 Task: Add Rubicon Cinnamon Toast Vegan Muffins 4 Pack to the cart.
Action: Mouse moved to (17, 89)
Screenshot: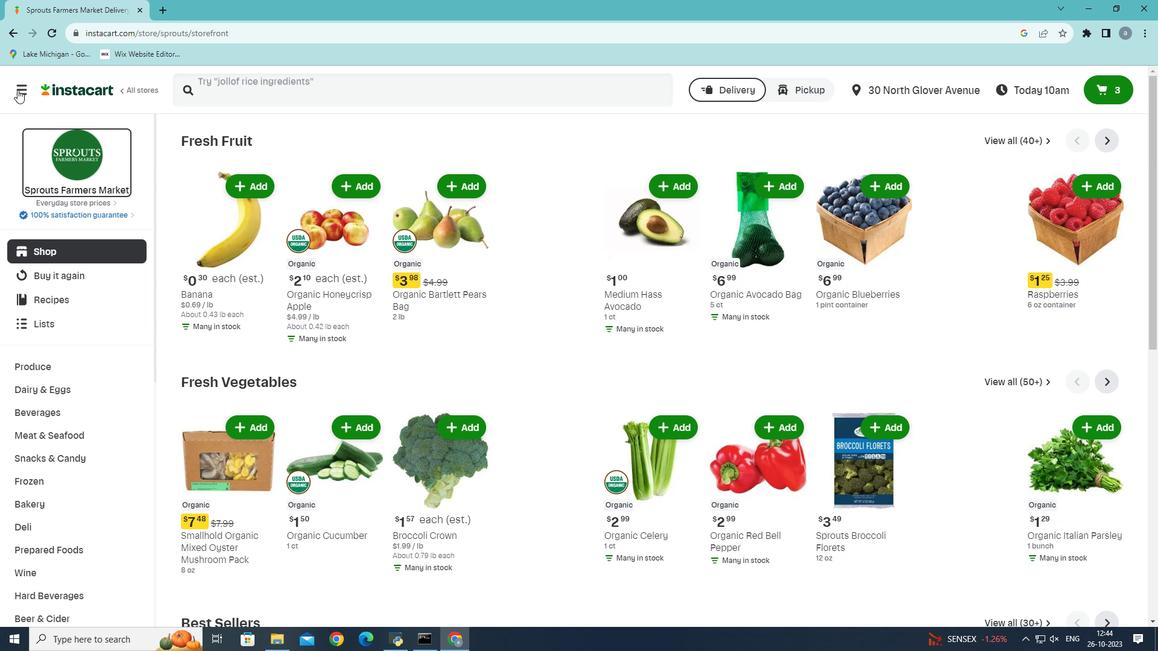 
Action: Mouse pressed left at (17, 89)
Screenshot: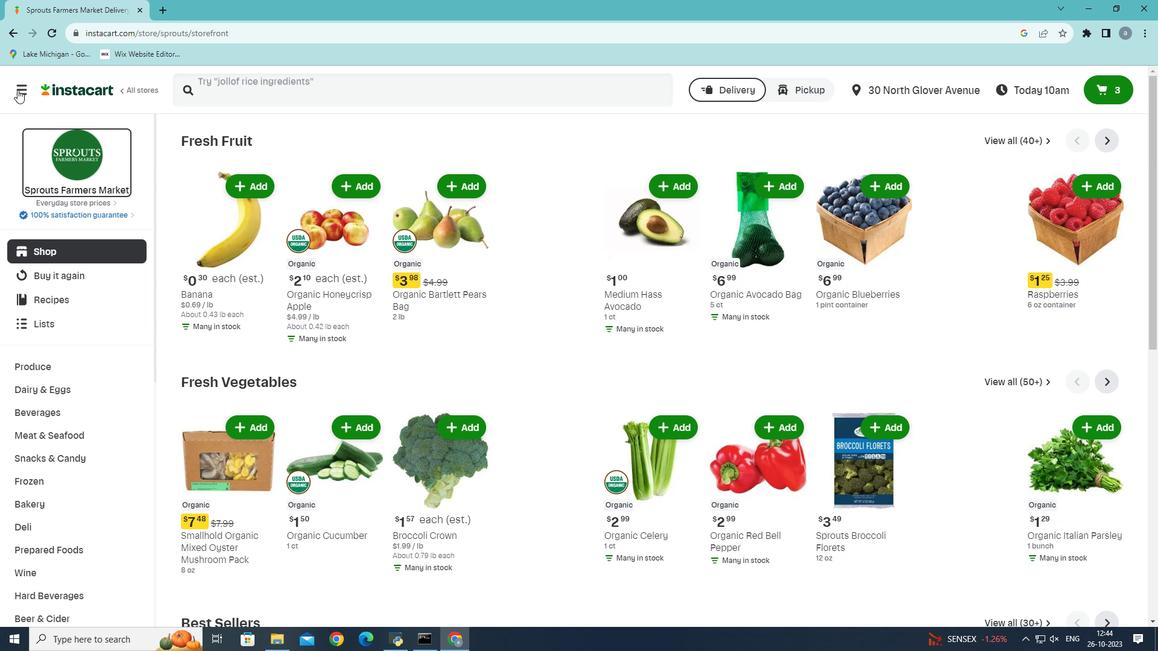 
Action: Mouse moved to (43, 346)
Screenshot: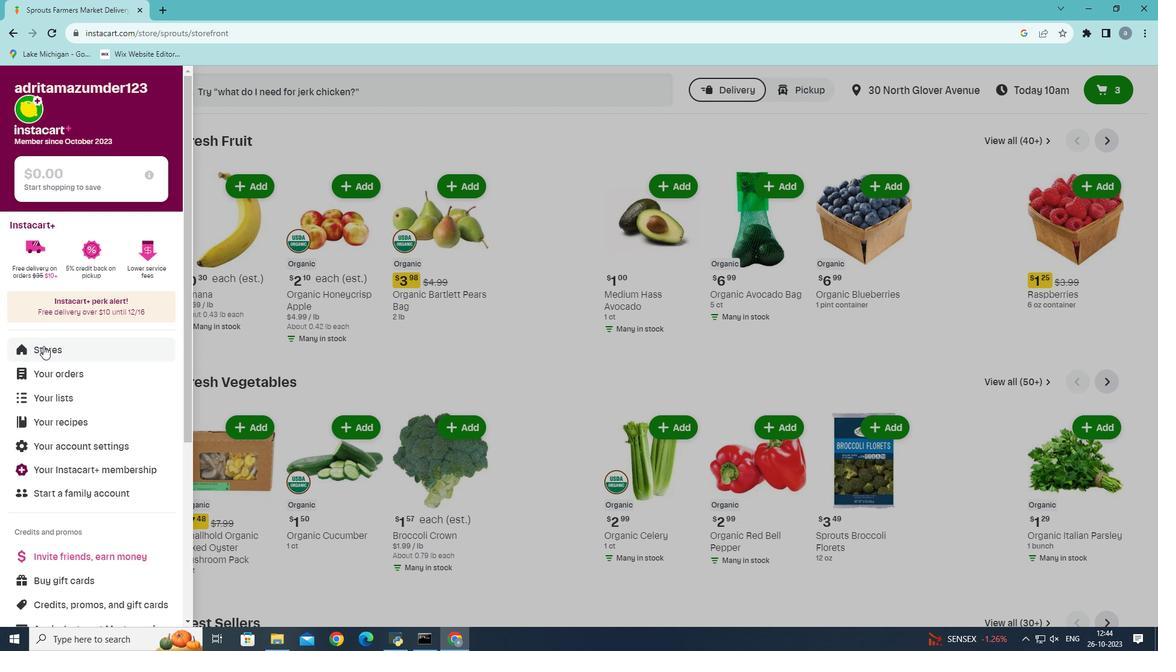 
Action: Mouse pressed left at (43, 346)
Screenshot: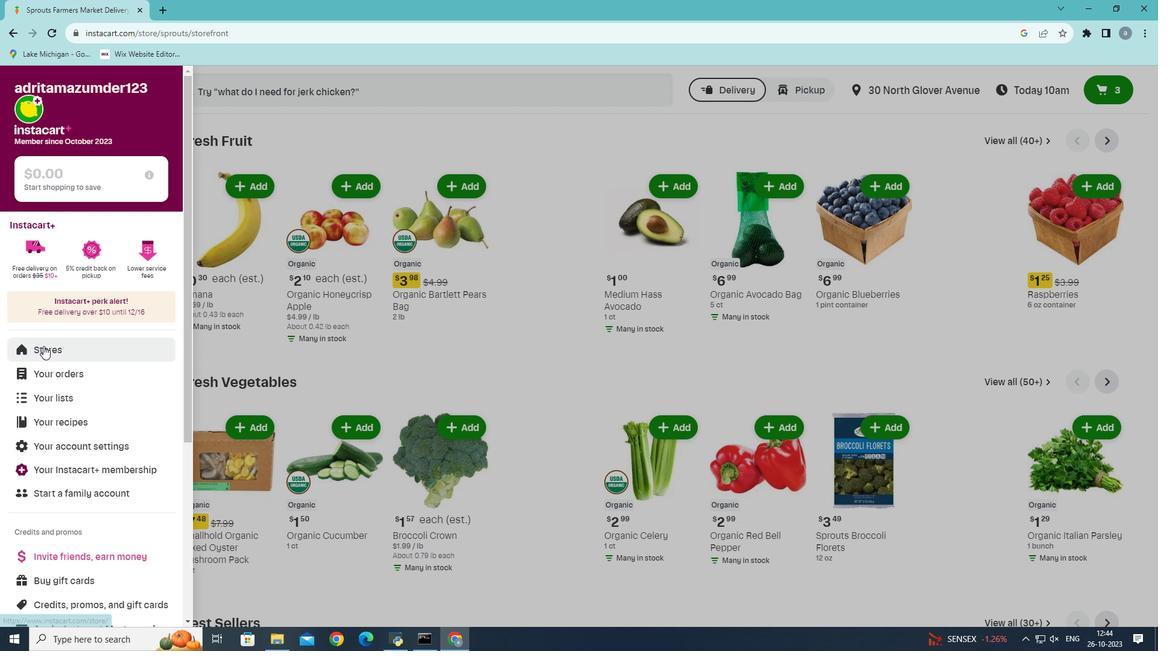 
Action: Mouse moved to (272, 138)
Screenshot: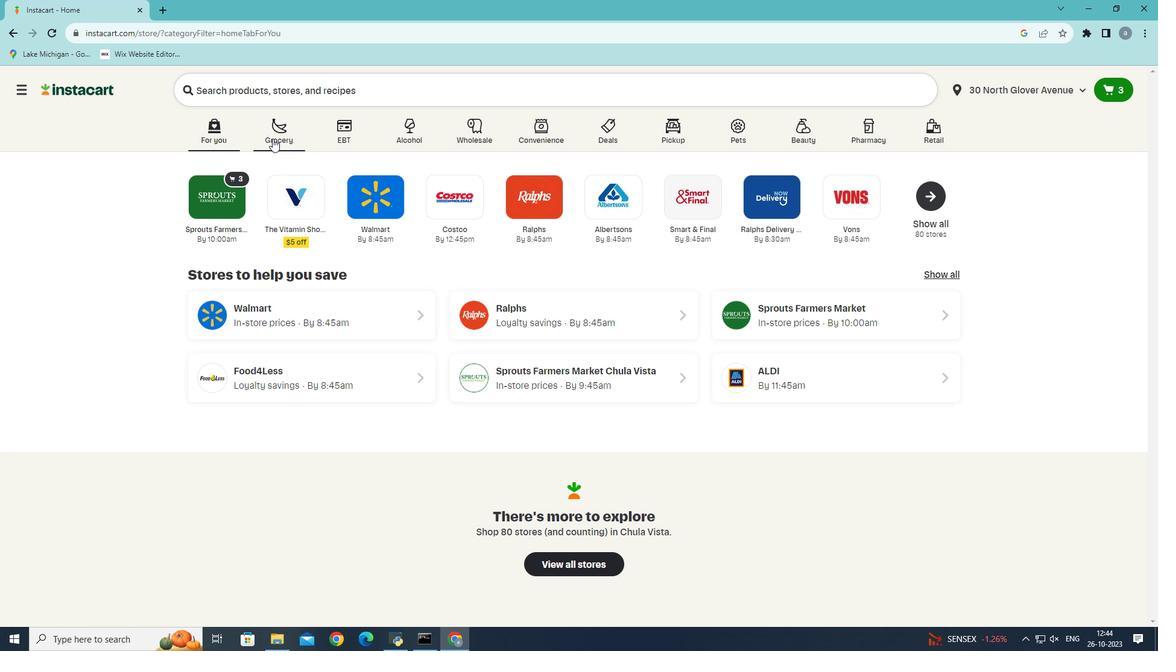 
Action: Mouse pressed left at (272, 138)
Screenshot: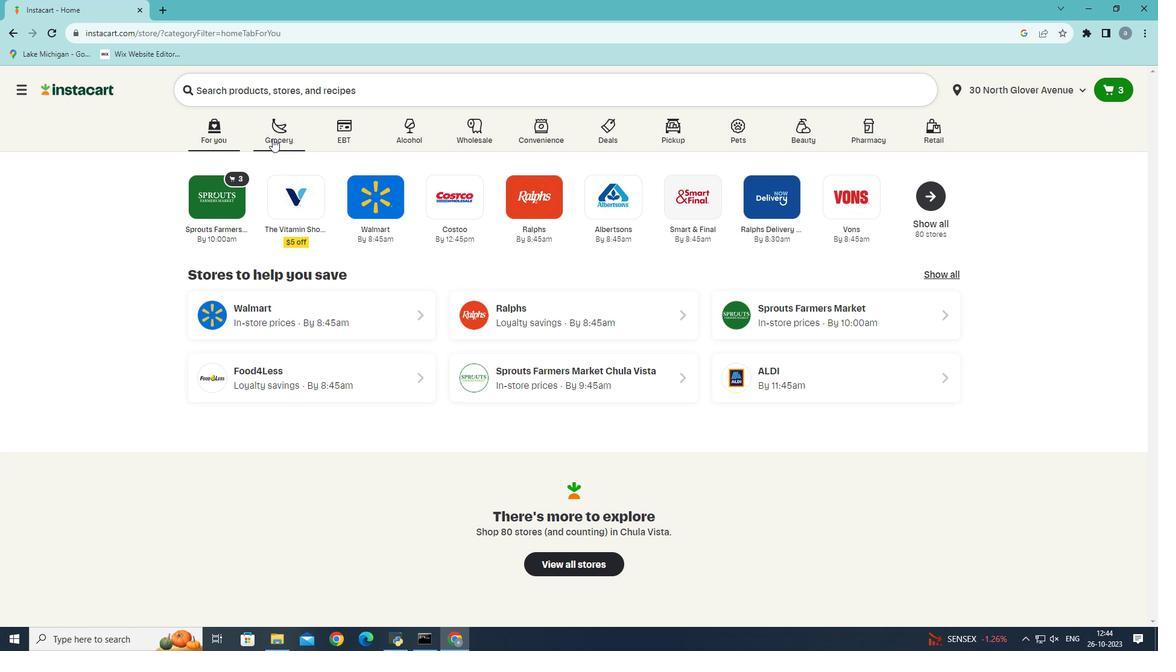 
Action: Mouse moved to (274, 359)
Screenshot: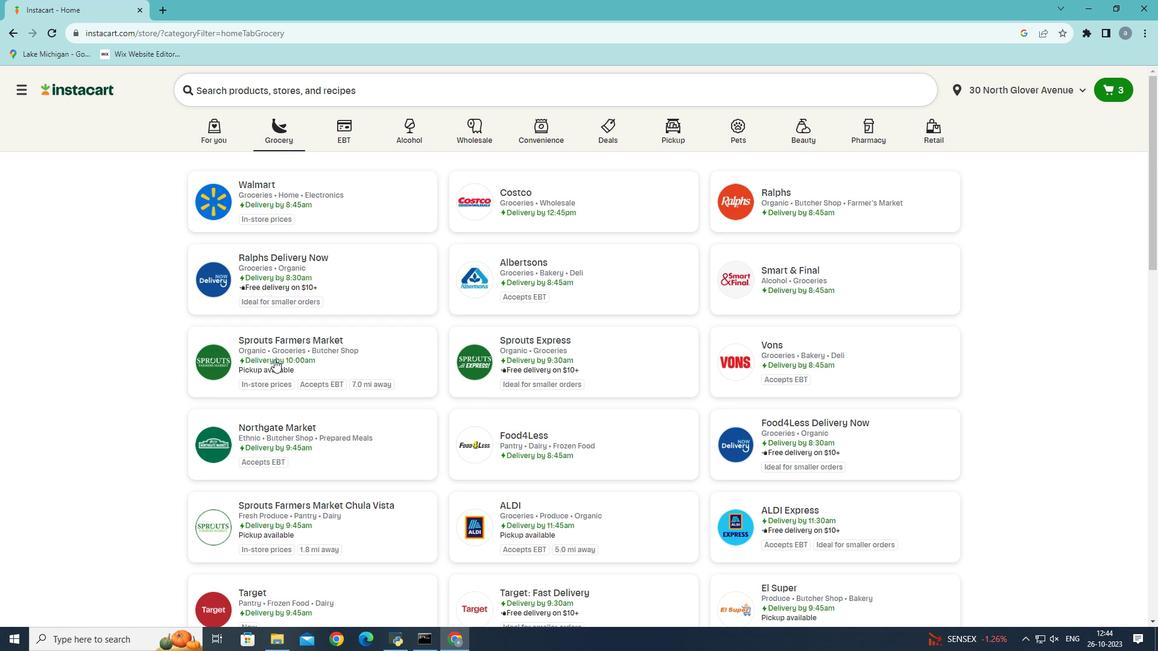 
Action: Mouse pressed left at (274, 359)
Screenshot: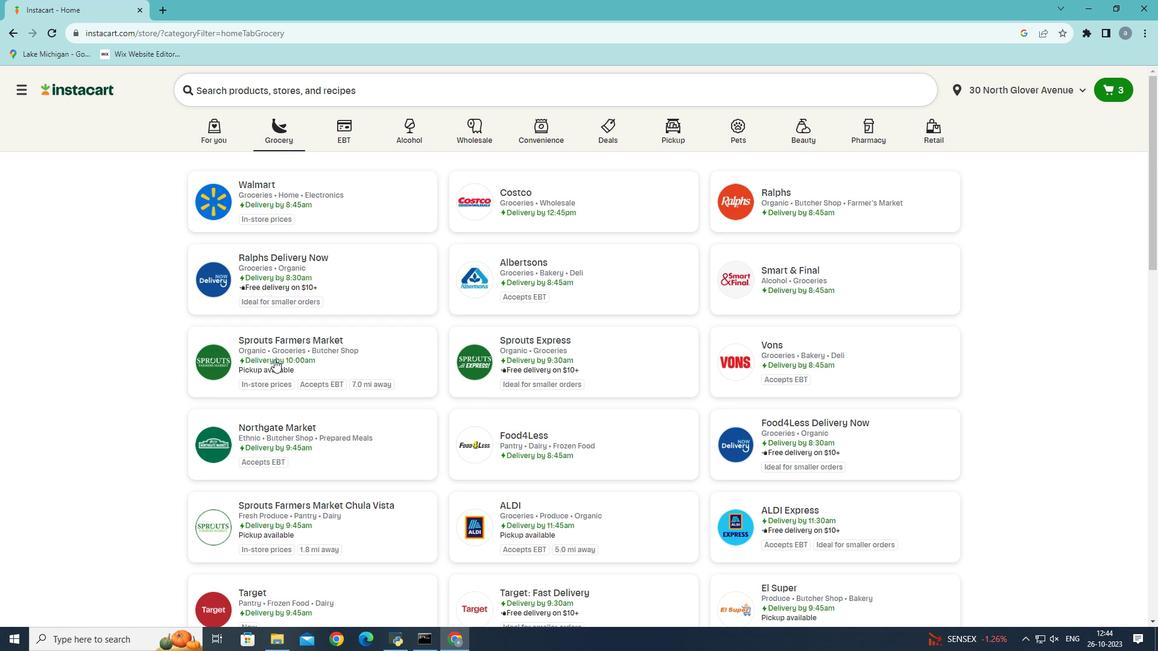 
Action: Mouse moved to (44, 508)
Screenshot: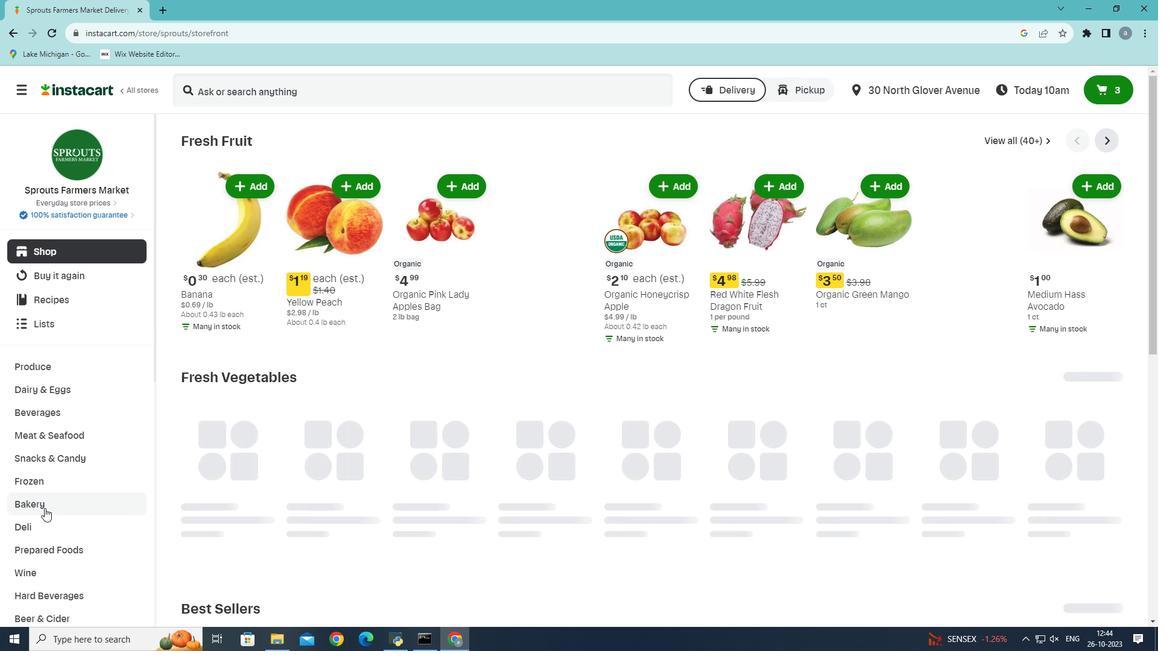 
Action: Mouse pressed left at (44, 508)
Screenshot: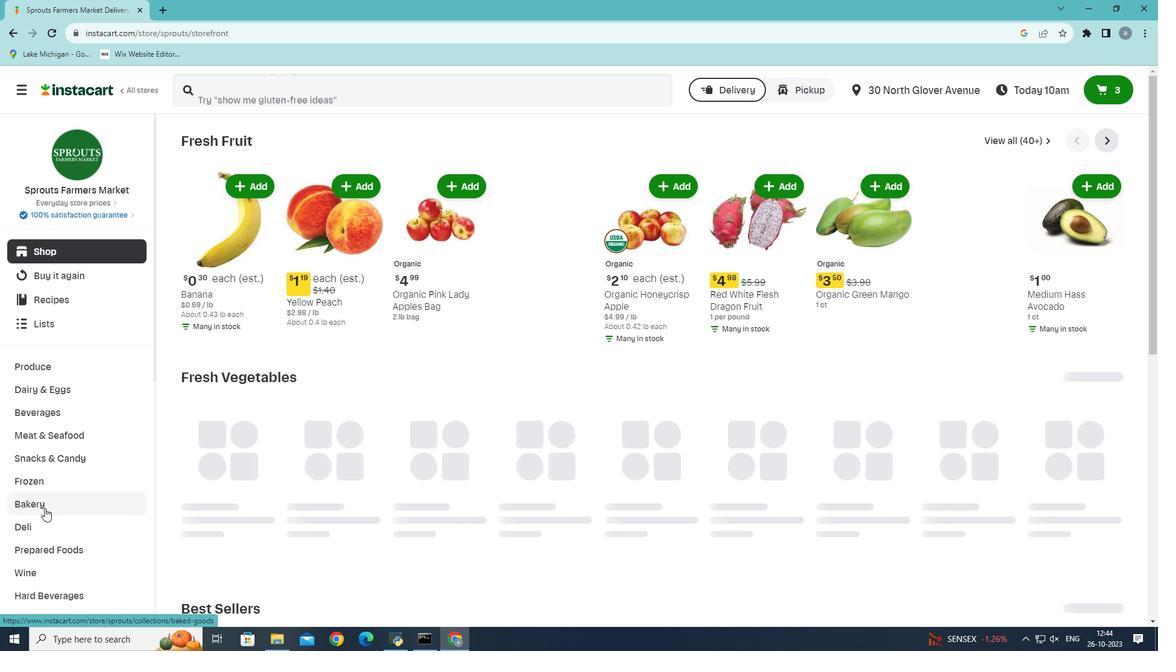 
Action: Mouse moved to (685, 169)
Screenshot: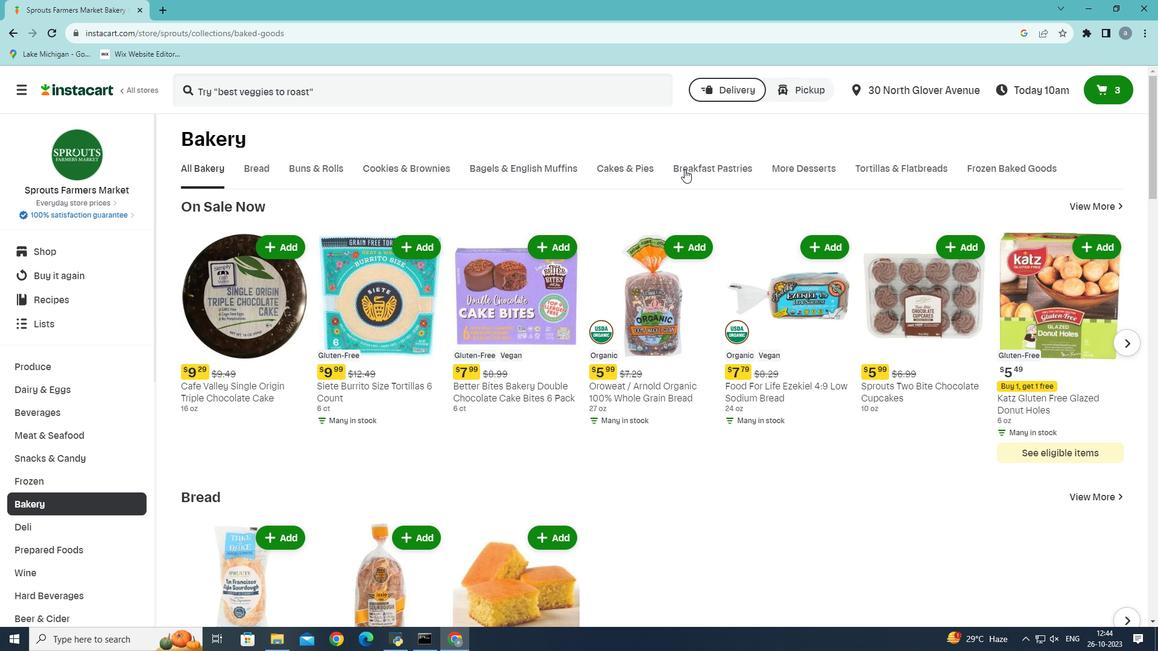 
Action: Mouse pressed left at (685, 169)
Screenshot: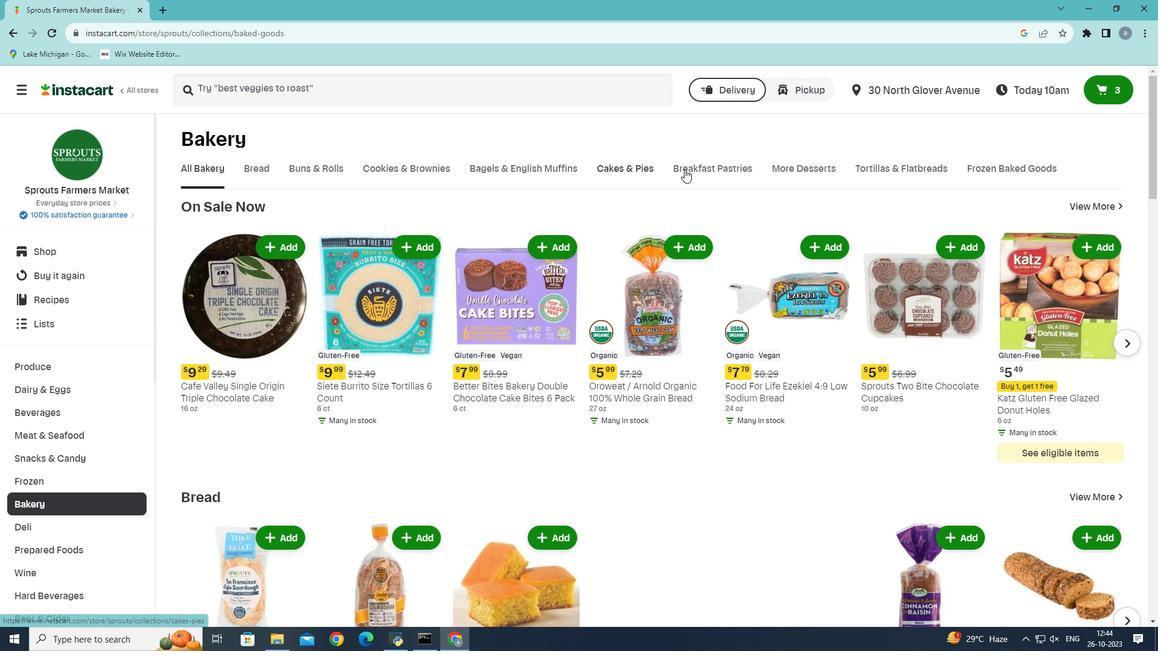 
Action: Mouse moved to (270, 225)
Screenshot: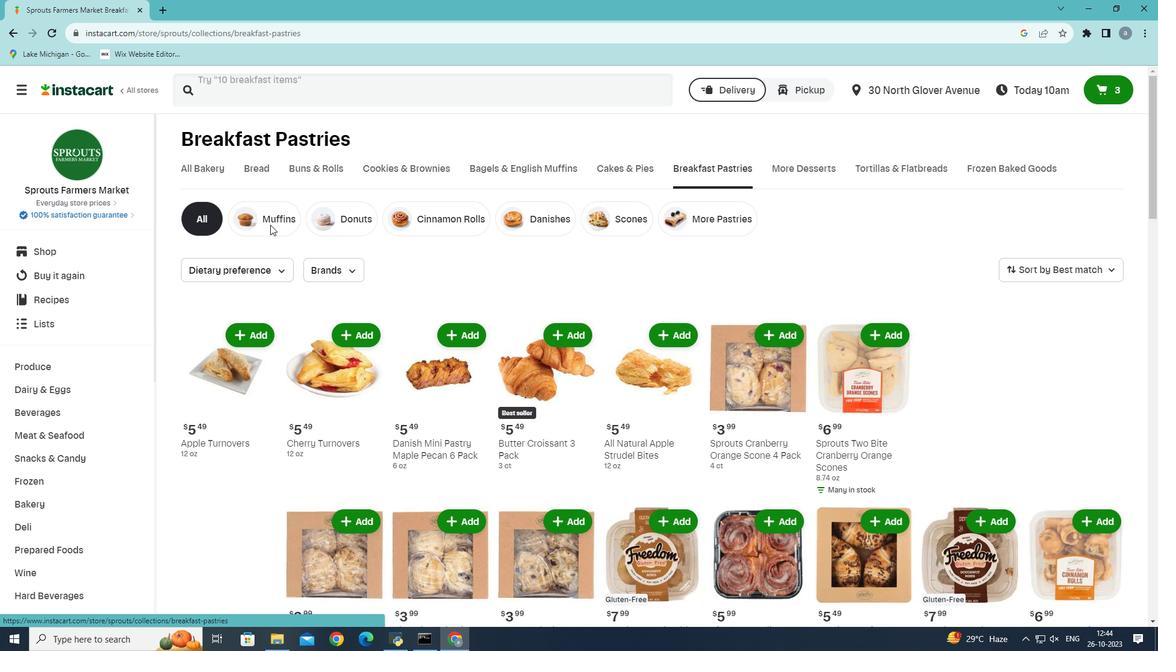 
Action: Mouse pressed left at (270, 225)
Screenshot: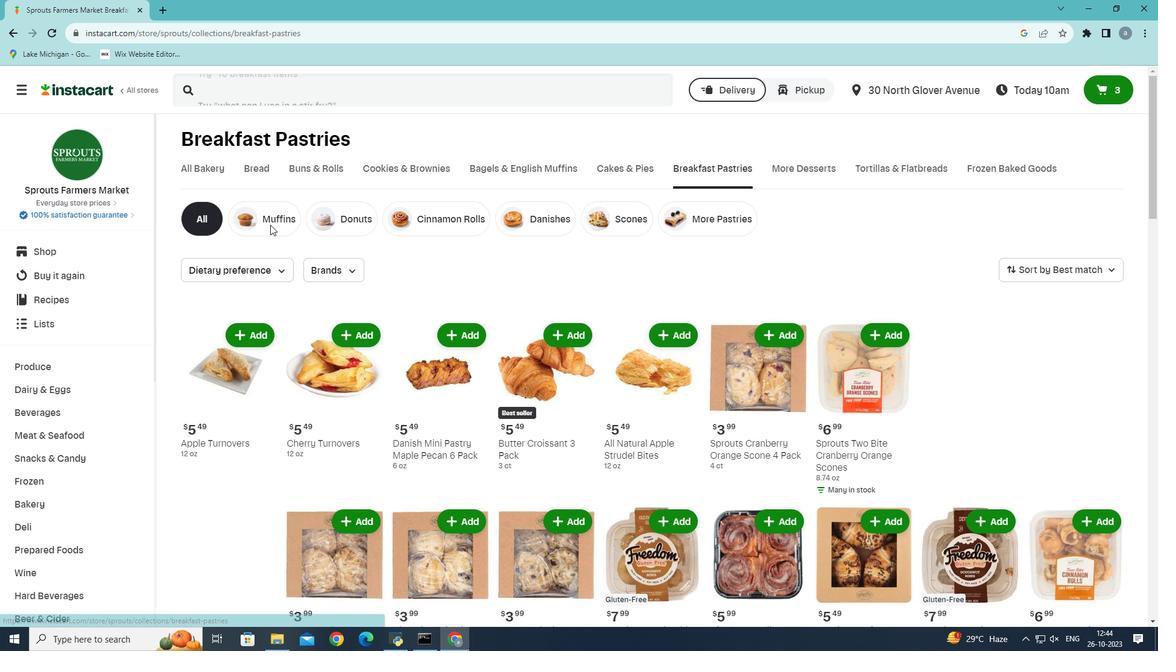 
Action: Mouse moved to (462, 447)
Screenshot: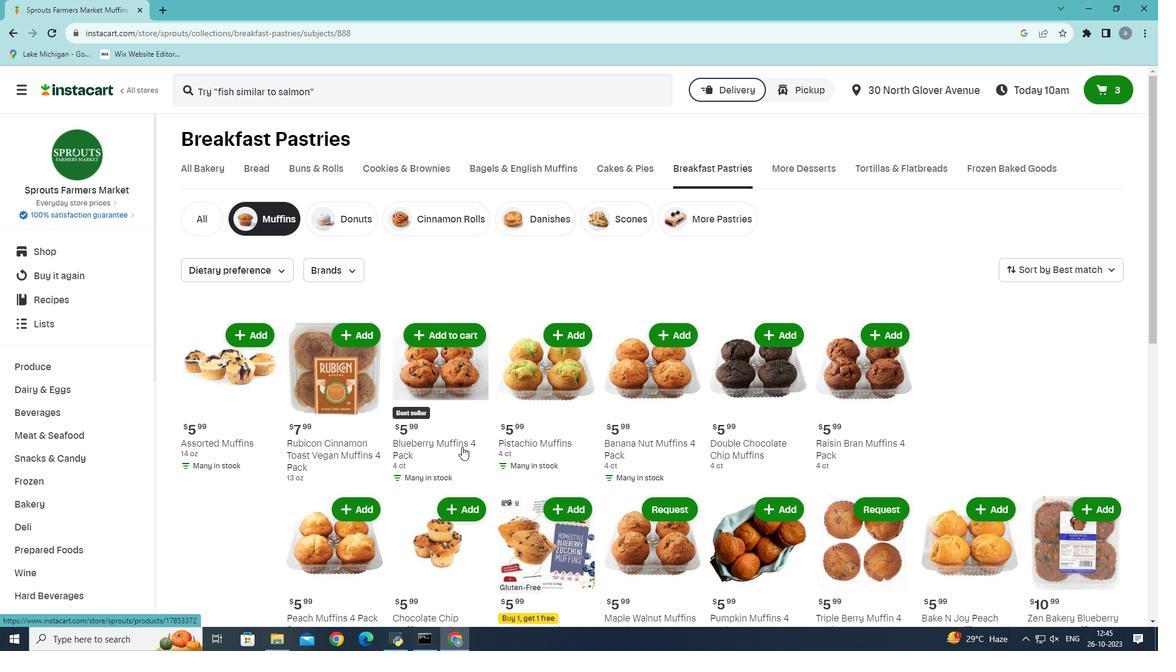 
Action: Mouse scrolled (462, 446) with delta (0, 0)
Screenshot: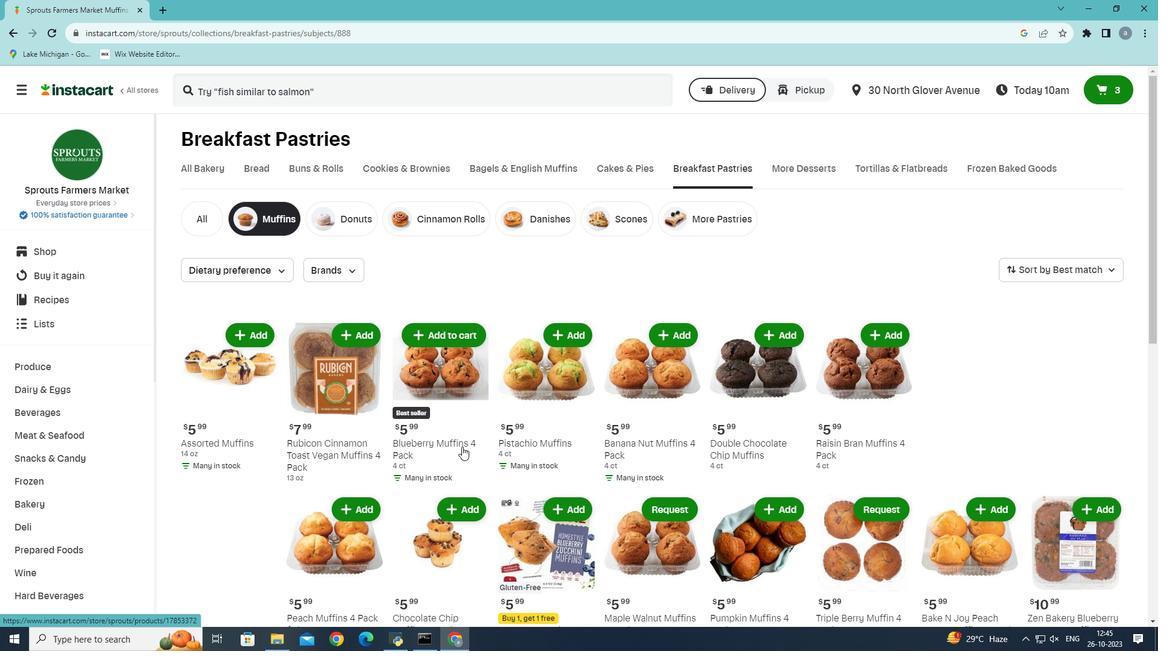 
Action: Mouse moved to (464, 447)
Screenshot: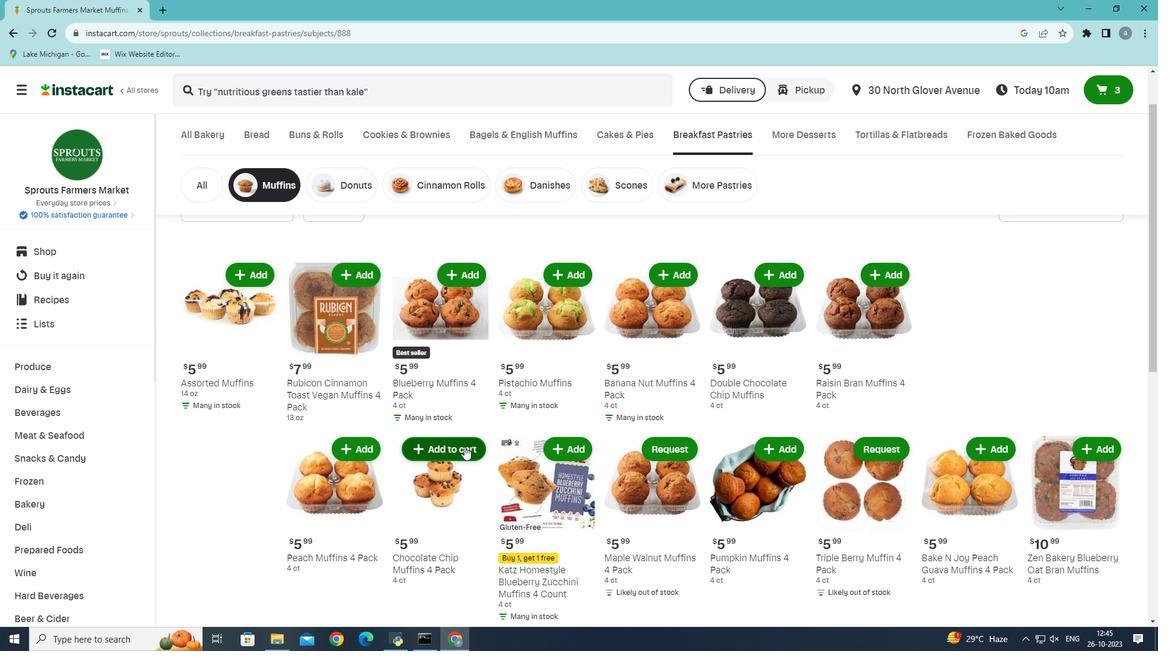 
Action: Mouse scrolled (464, 446) with delta (0, 0)
Screenshot: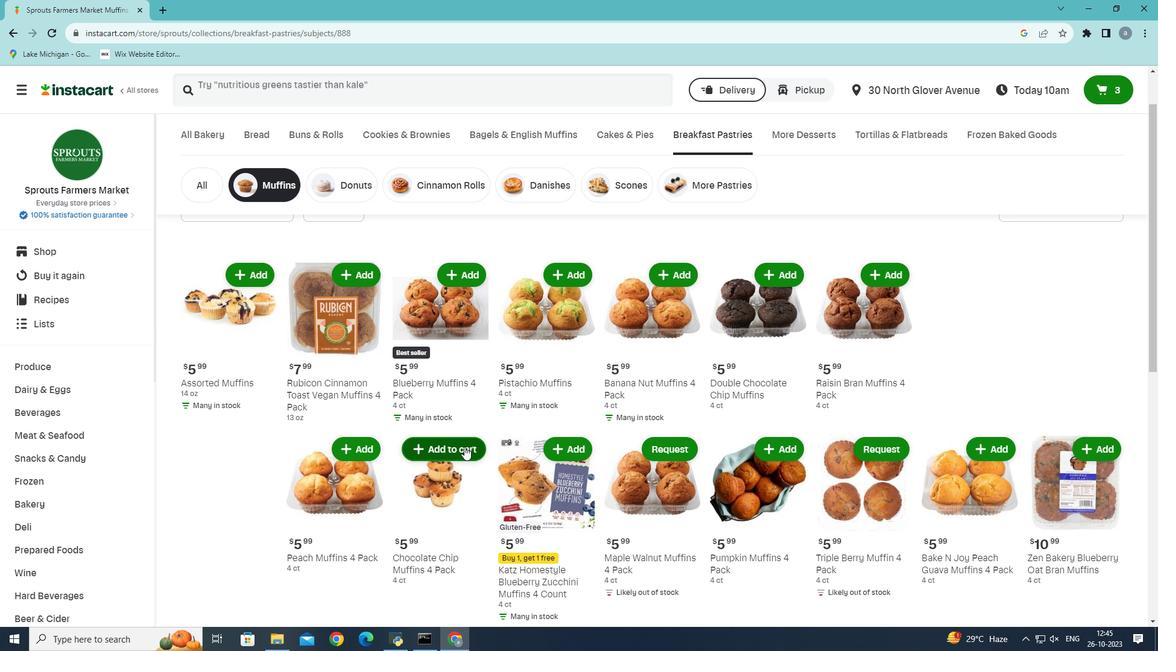 
Action: Mouse scrolled (464, 446) with delta (0, 0)
Screenshot: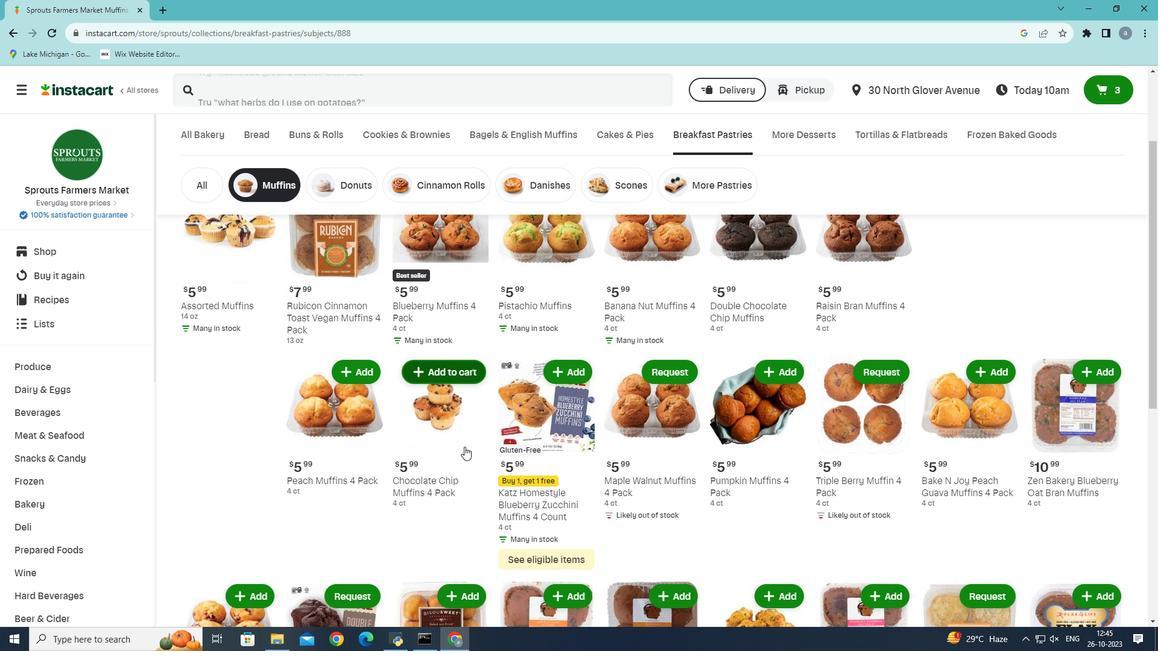 
Action: Mouse scrolled (464, 446) with delta (0, 0)
Screenshot: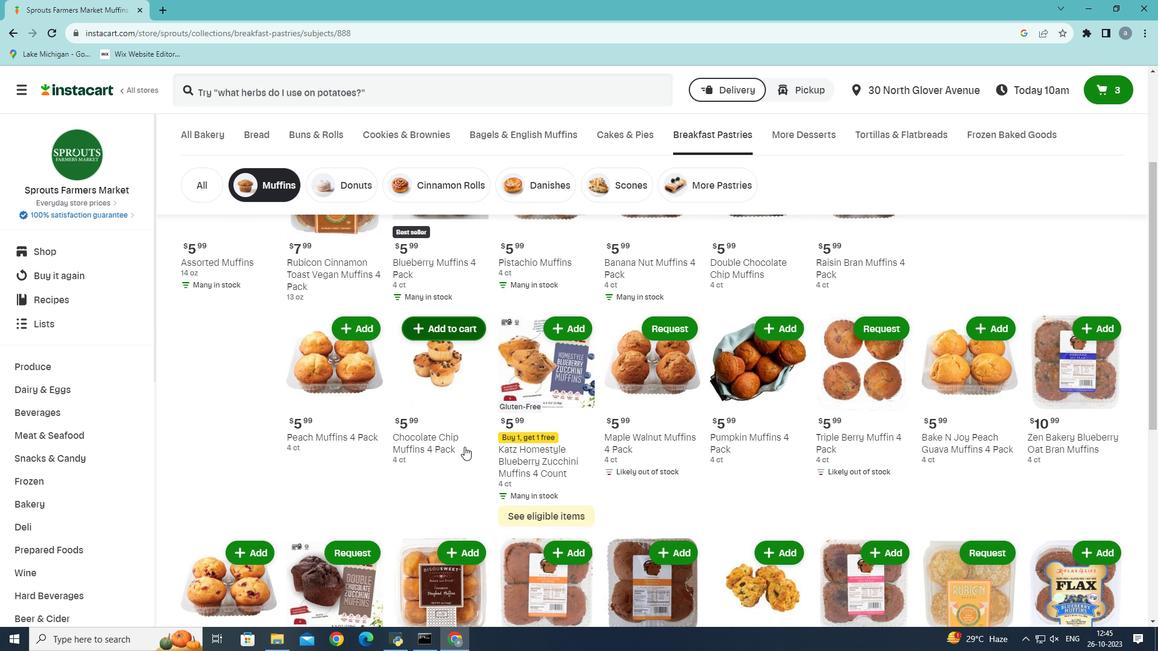 
Action: Mouse scrolled (464, 446) with delta (0, 0)
Screenshot: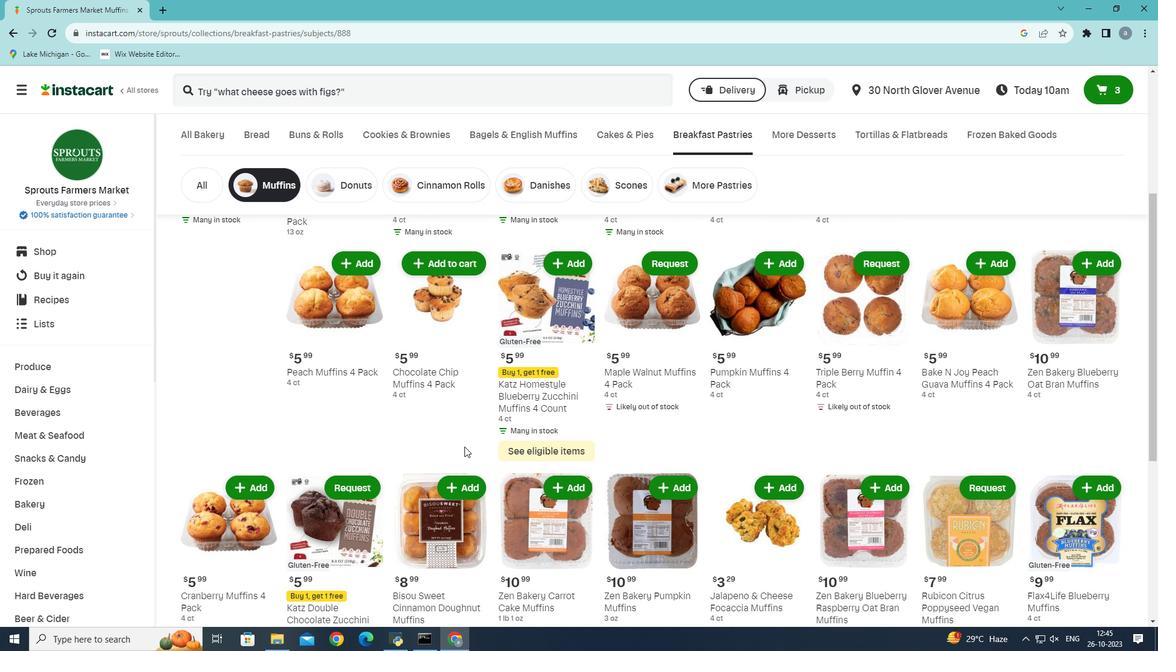 
Action: Mouse scrolled (464, 446) with delta (0, 0)
Screenshot: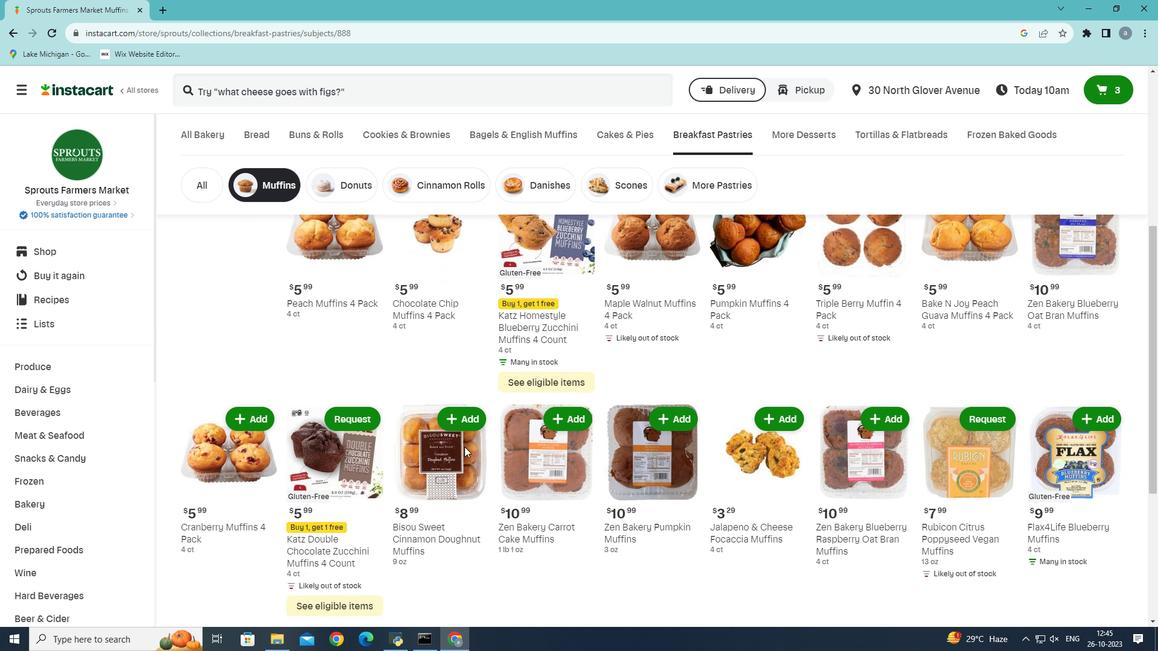 
Action: Mouse scrolled (464, 446) with delta (0, 0)
Screenshot: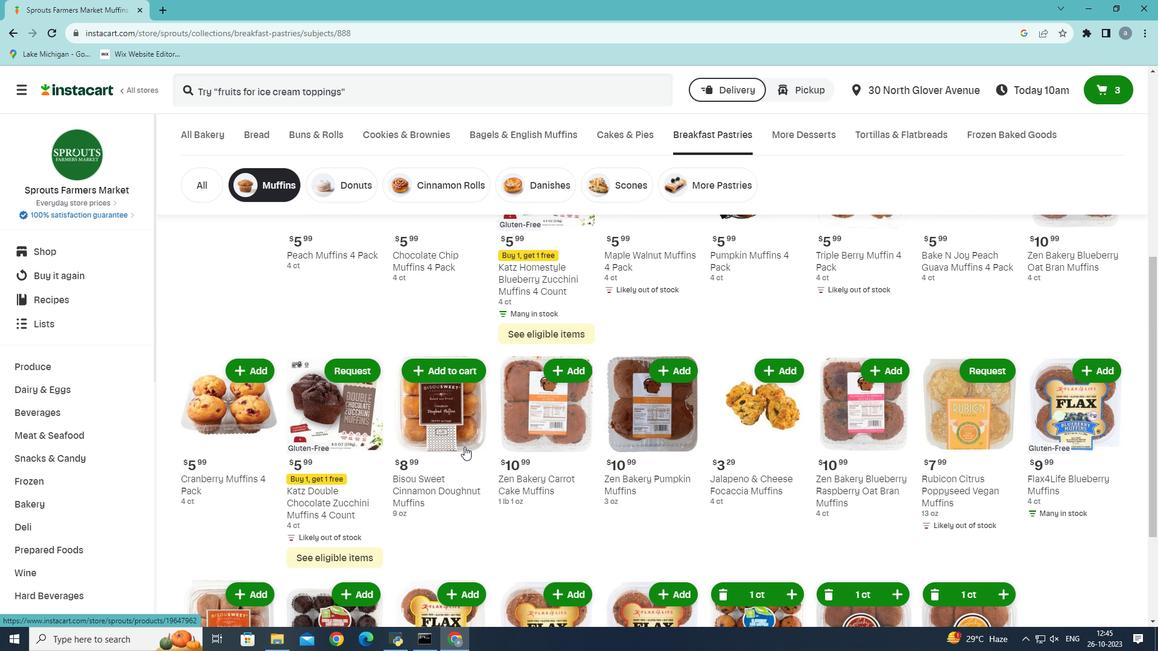 
Action: Mouse scrolled (464, 446) with delta (0, 0)
Screenshot: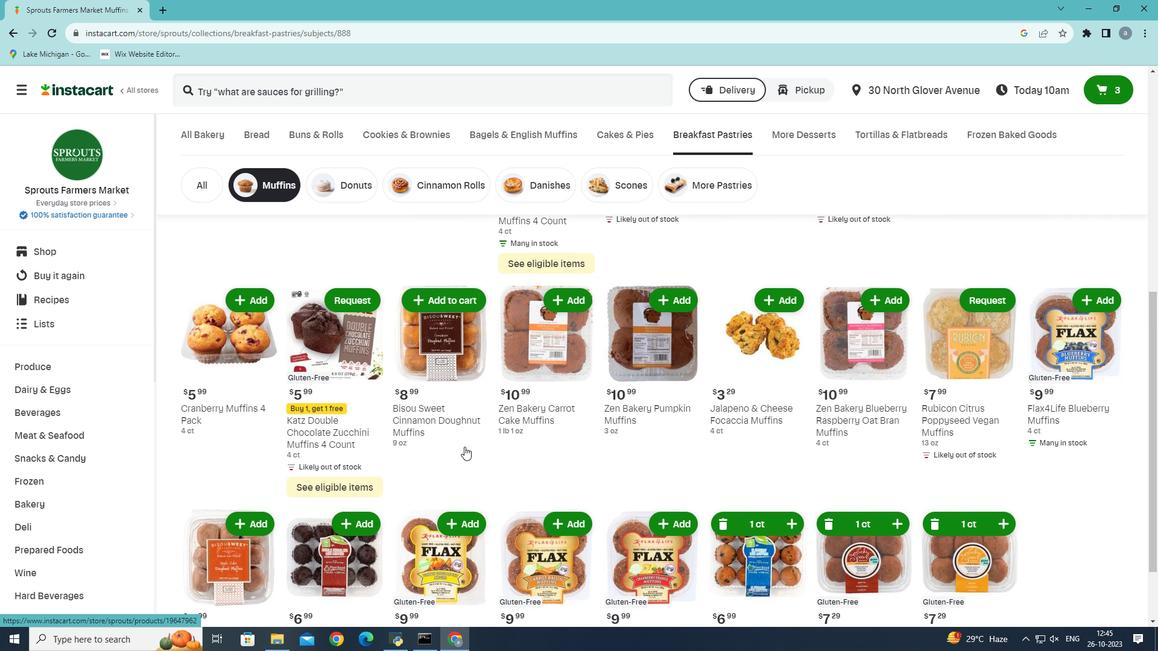 
Action: Mouse scrolled (464, 446) with delta (0, 0)
Screenshot: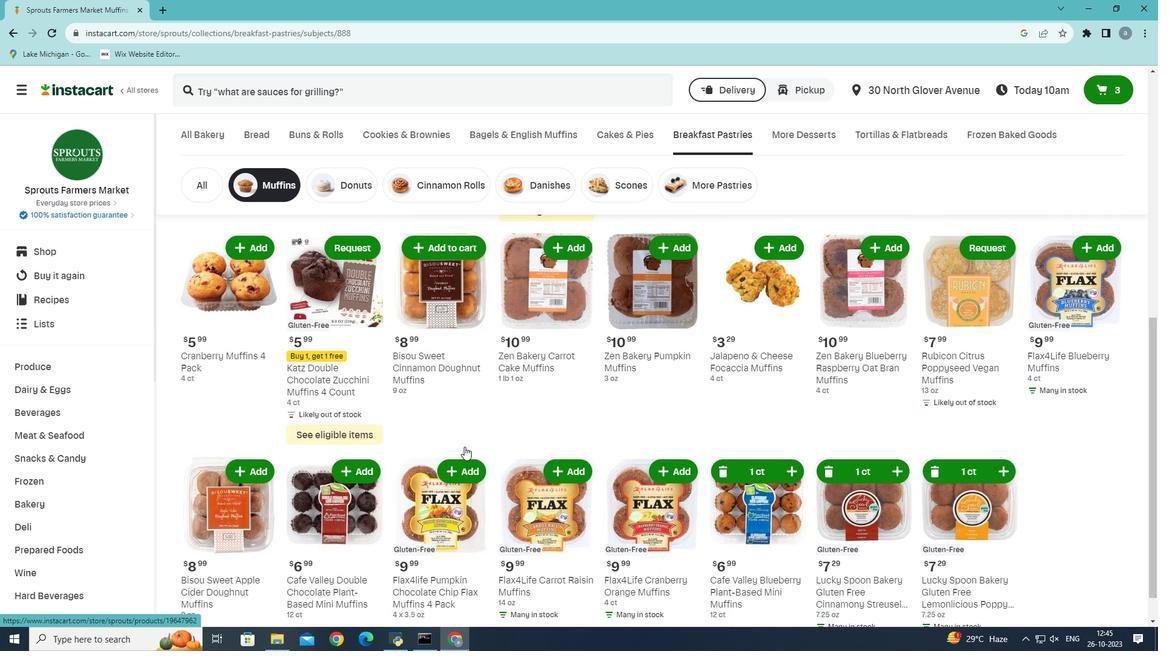 
Action: Mouse scrolled (464, 446) with delta (0, 0)
Screenshot: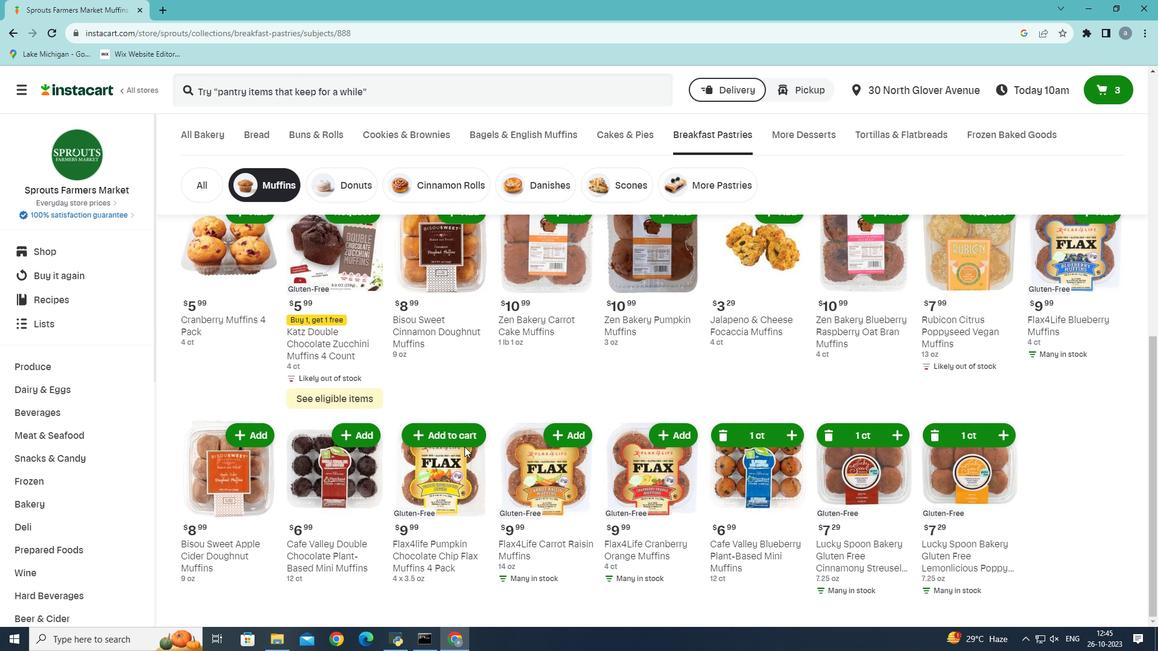 
Action: Mouse scrolled (464, 446) with delta (0, 0)
Screenshot: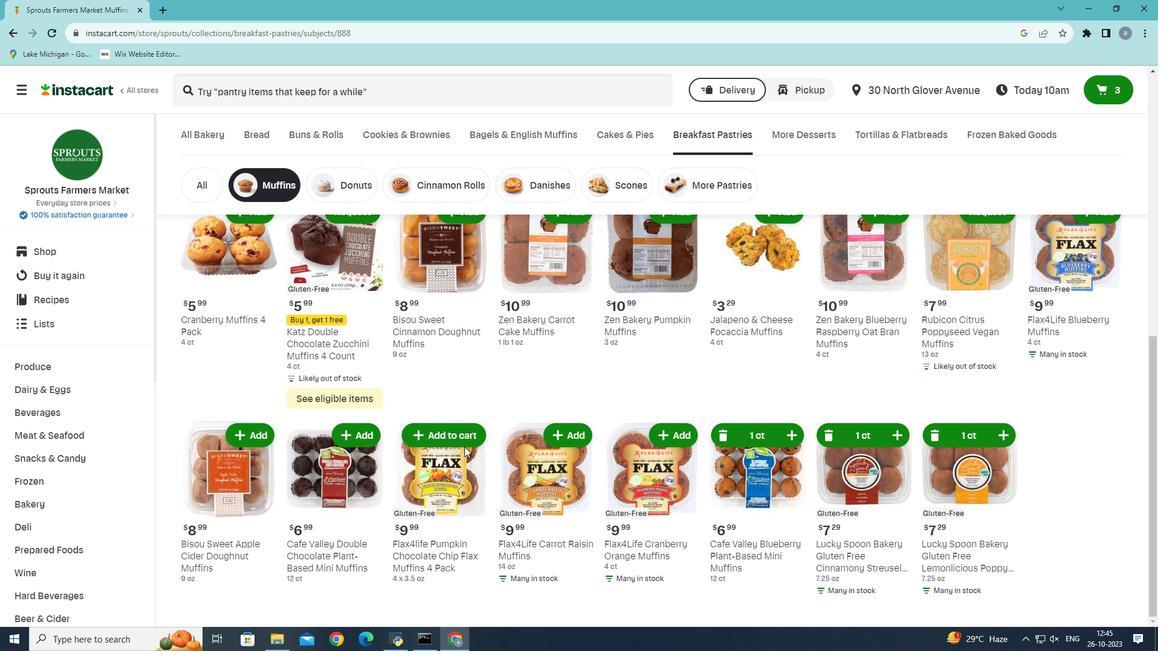 
Action: Mouse scrolled (464, 446) with delta (0, 0)
Screenshot: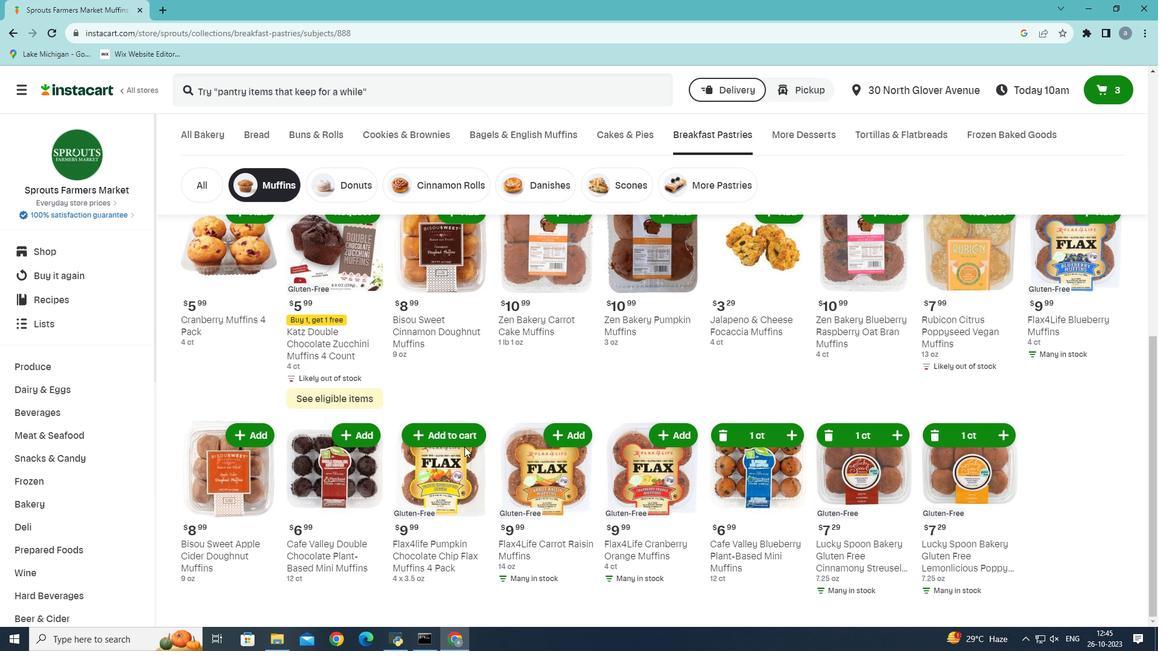
Action: Mouse scrolled (464, 446) with delta (0, 0)
Screenshot: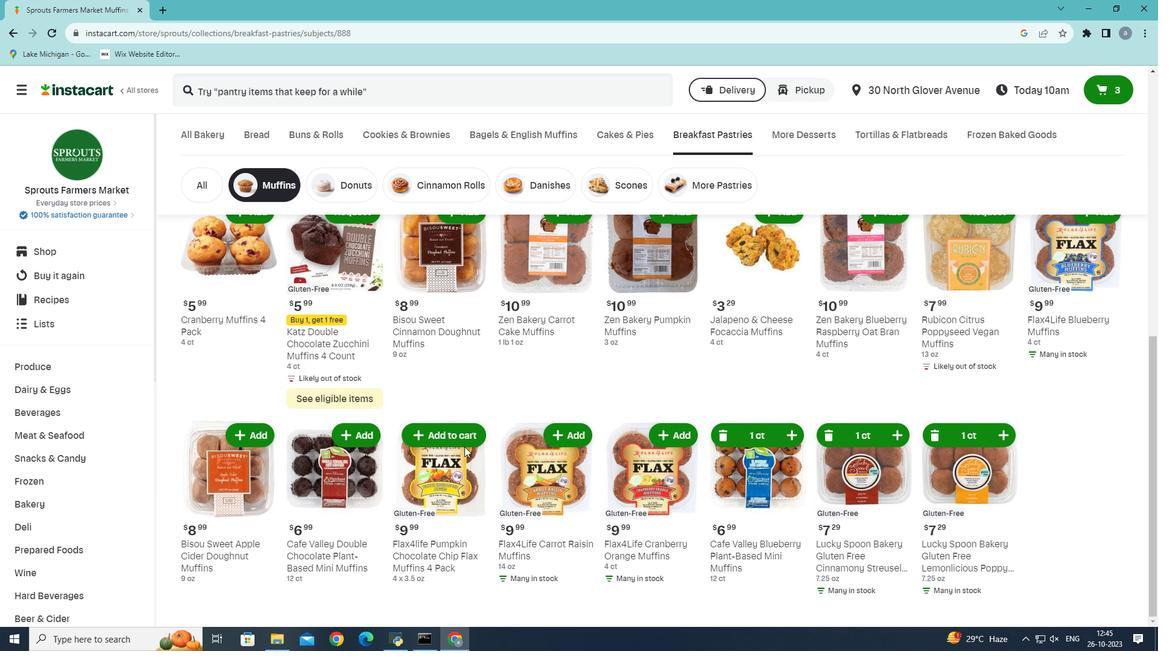 
Action: Mouse scrolled (464, 447) with delta (0, 0)
Screenshot: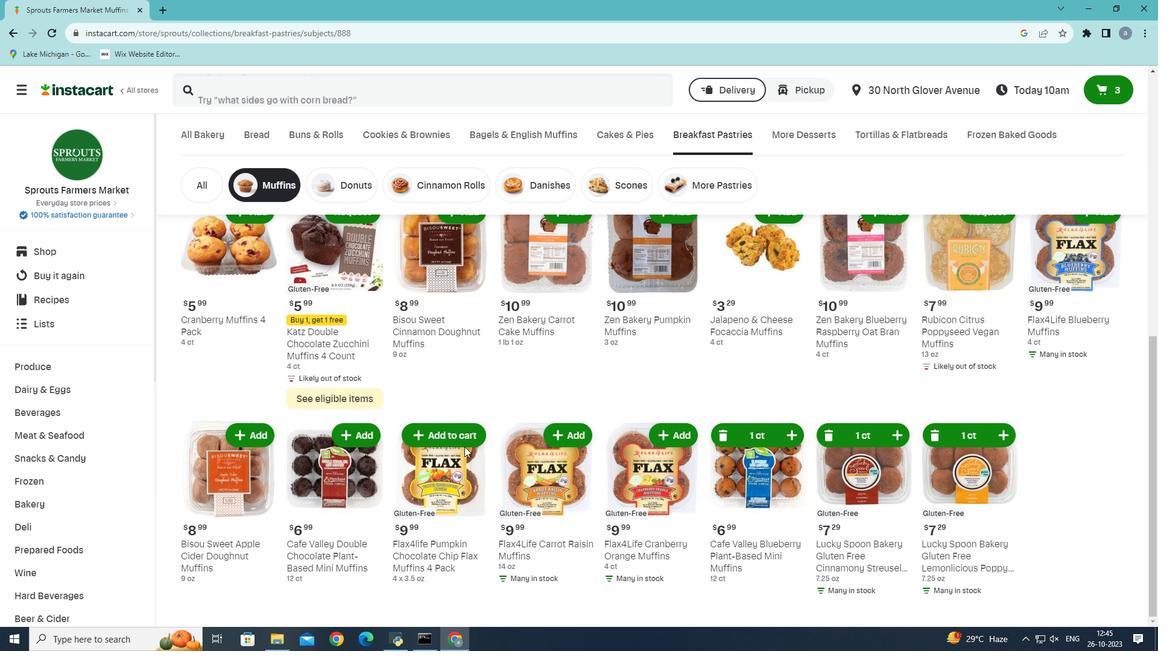 
Action: Mouse moved to (639, 435)
Screenshot: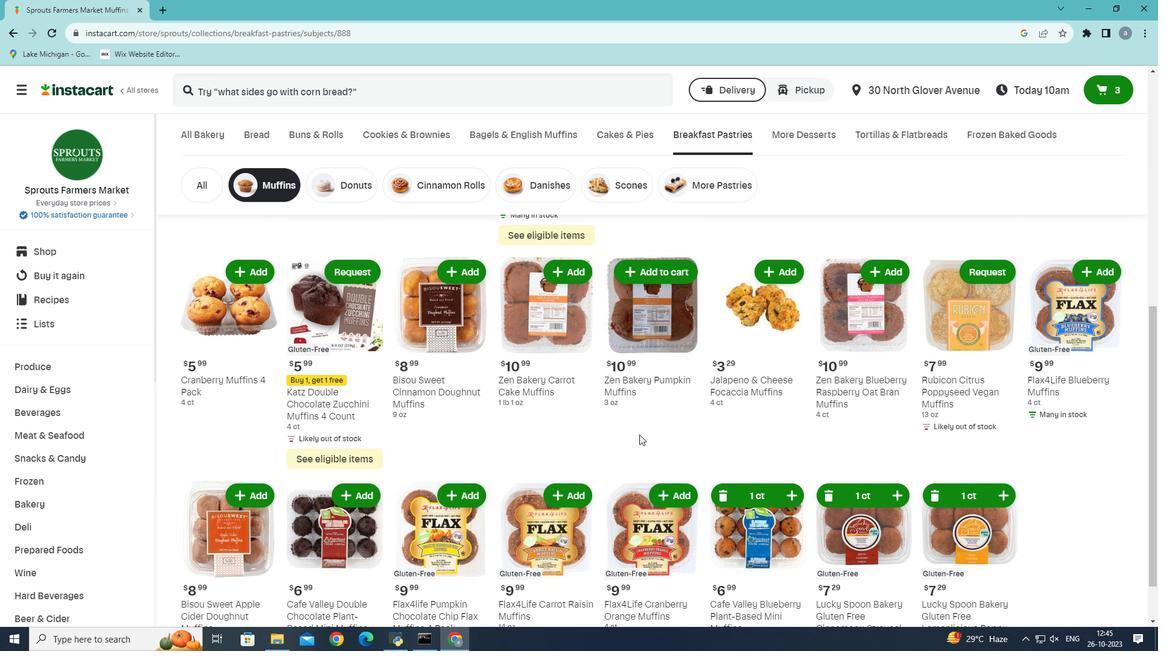 
Action: Mouse scrolled (639, 434) with delta (0, 0)
Screenshot: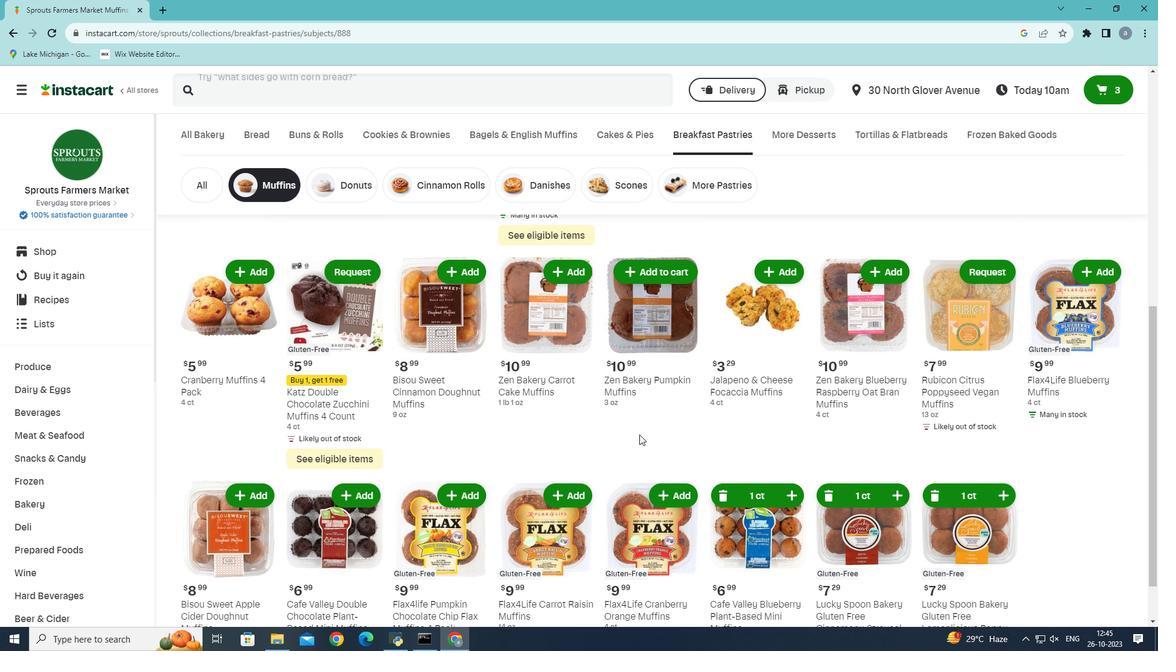 
Action: Mouse scrolled (639, 434) with delta (0, 0)
Screenshot: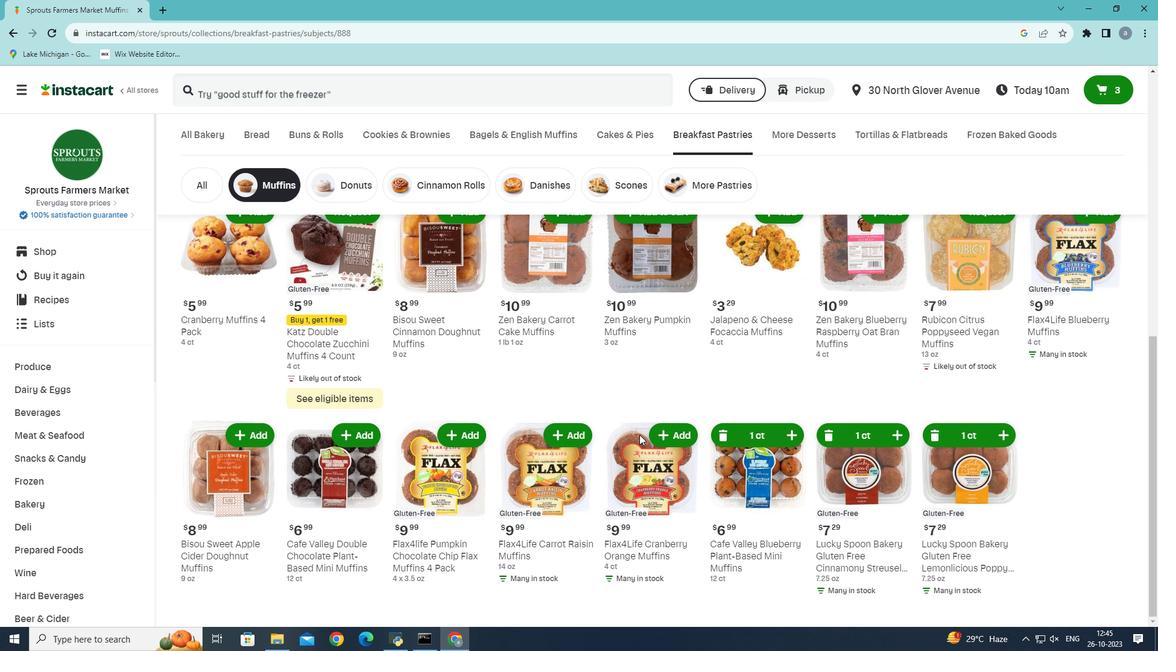
Action: Mouse scrolled (639, 434) with delta (0, 0)
Screenshot: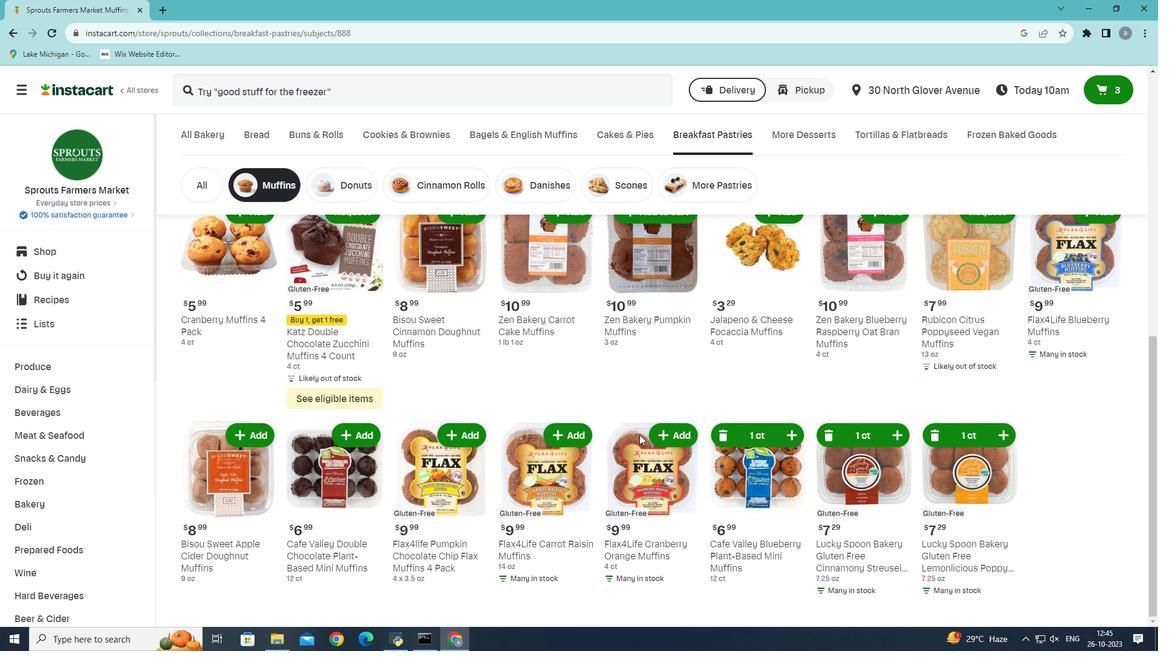 
Action: Mouse moved to (641, 432)
Screenshot: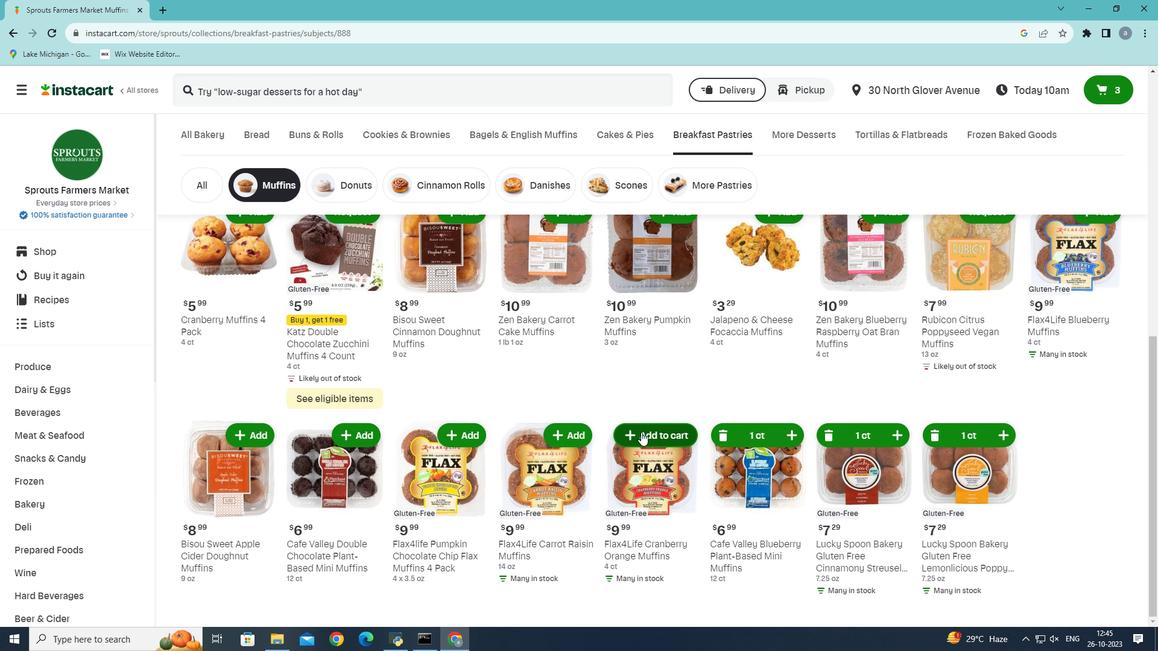 
Action: Mouse scrolled (641, 432) with delta (0, 0)
Screenshot: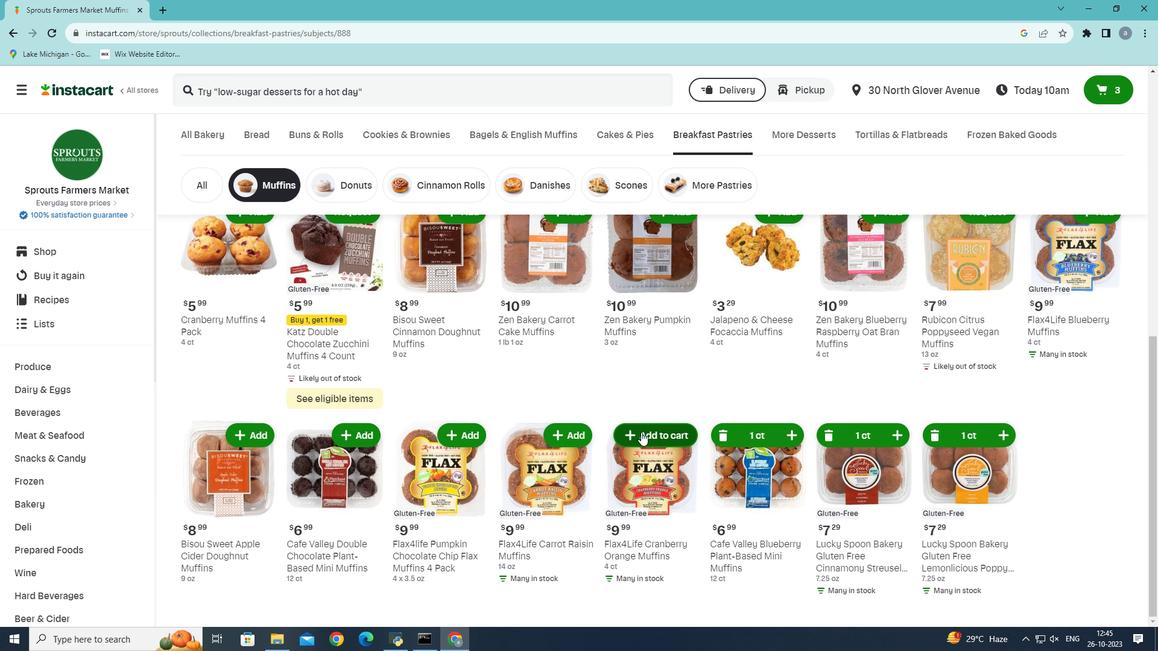 
Action: Mouse moved to (815, 481)
Screenshot: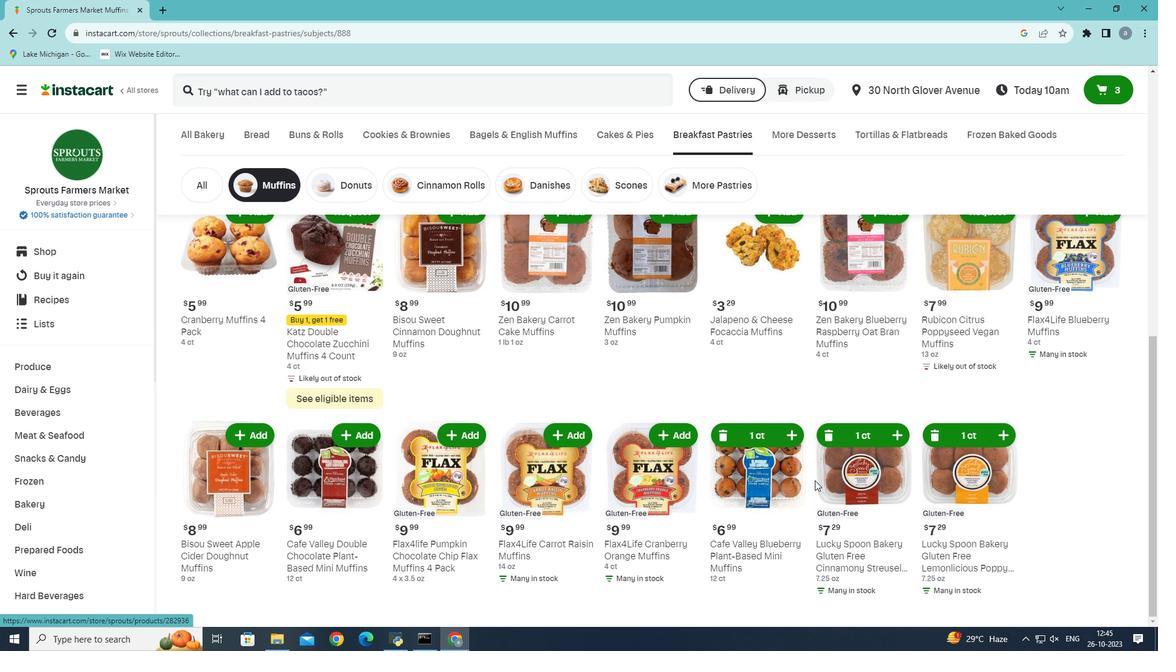 
Action: Mouse scrolled (815, 481) with delta (0, 0)
Screenshot: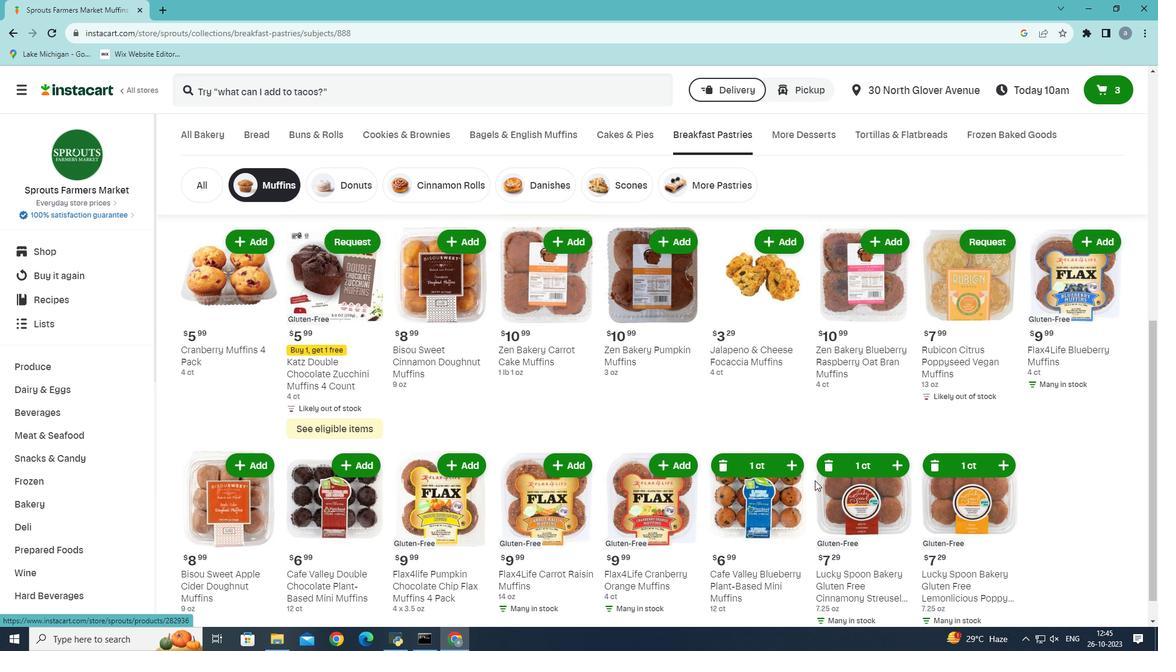 
Action: Mouse scrolled (815, 481) with delta (0, 0)
Screenshot: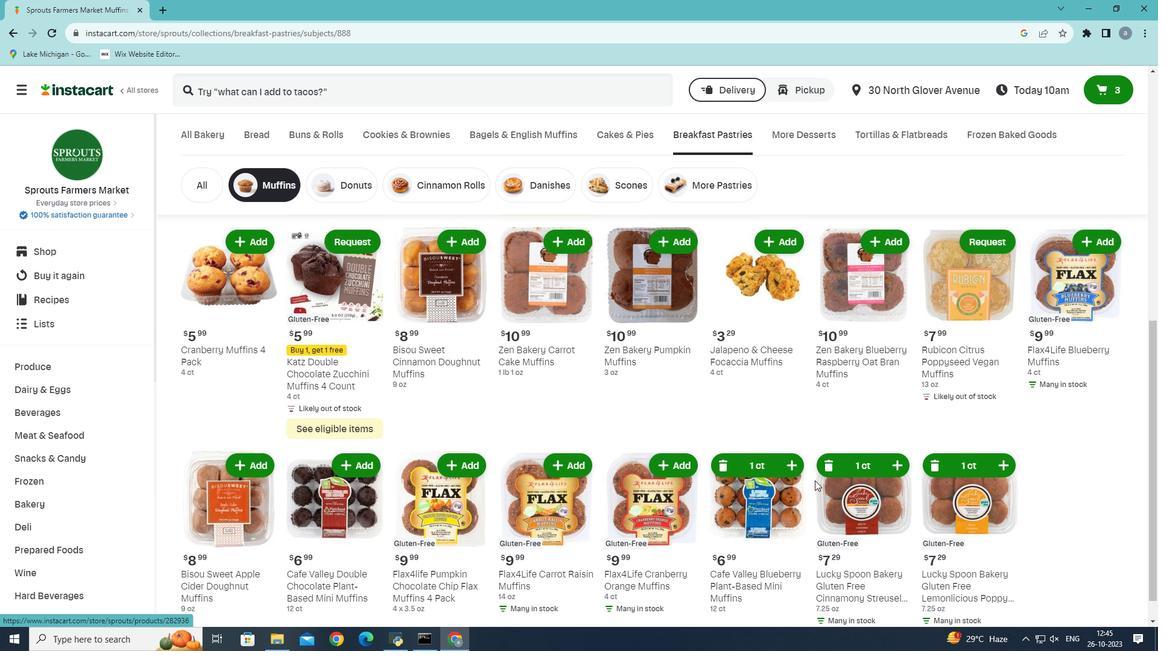 
Action: Mouse scrolled (815, 481) with delta (0, 0)
Screenshot: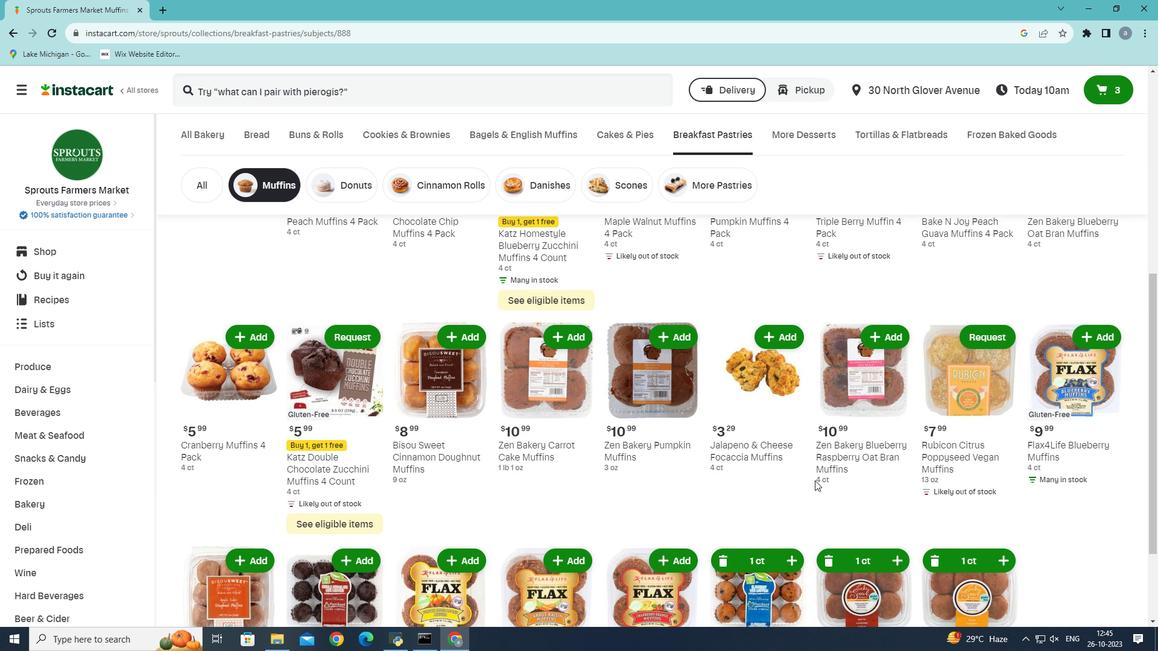 
Action: Mouse scrolled (815, 481) with delta (0, 0)
Screenshot: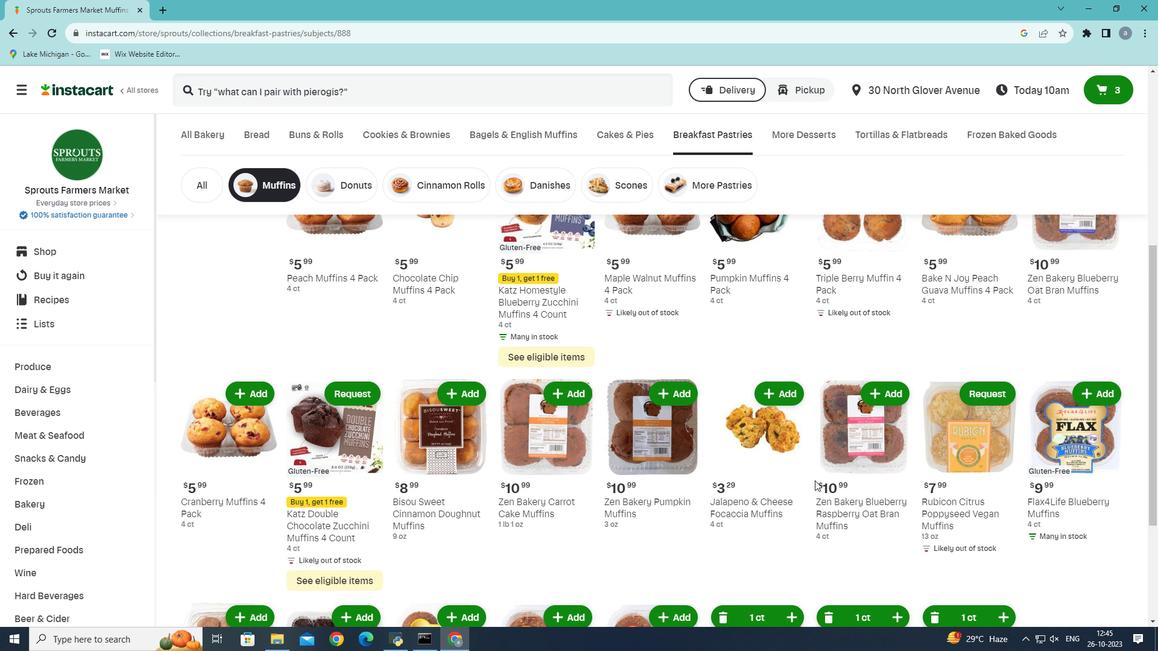 
Action: Mouse scrolled (815, 481) with delta (0, 0)
Screenshot: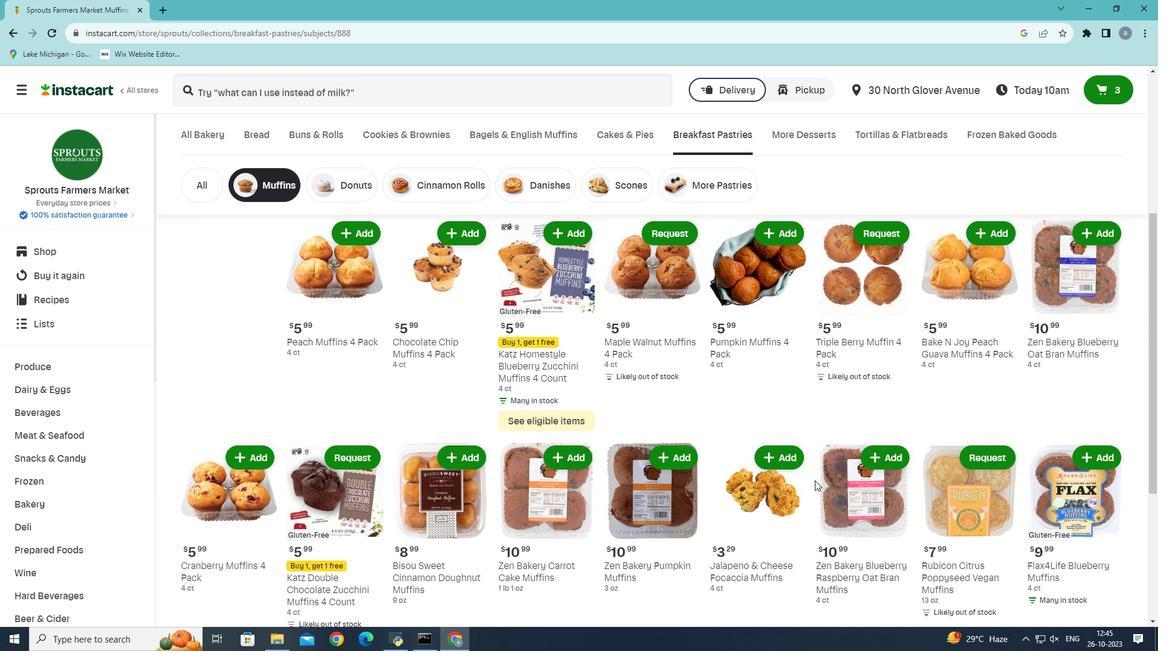 
Action: Mouse moved to (793, 484)
Screenshot: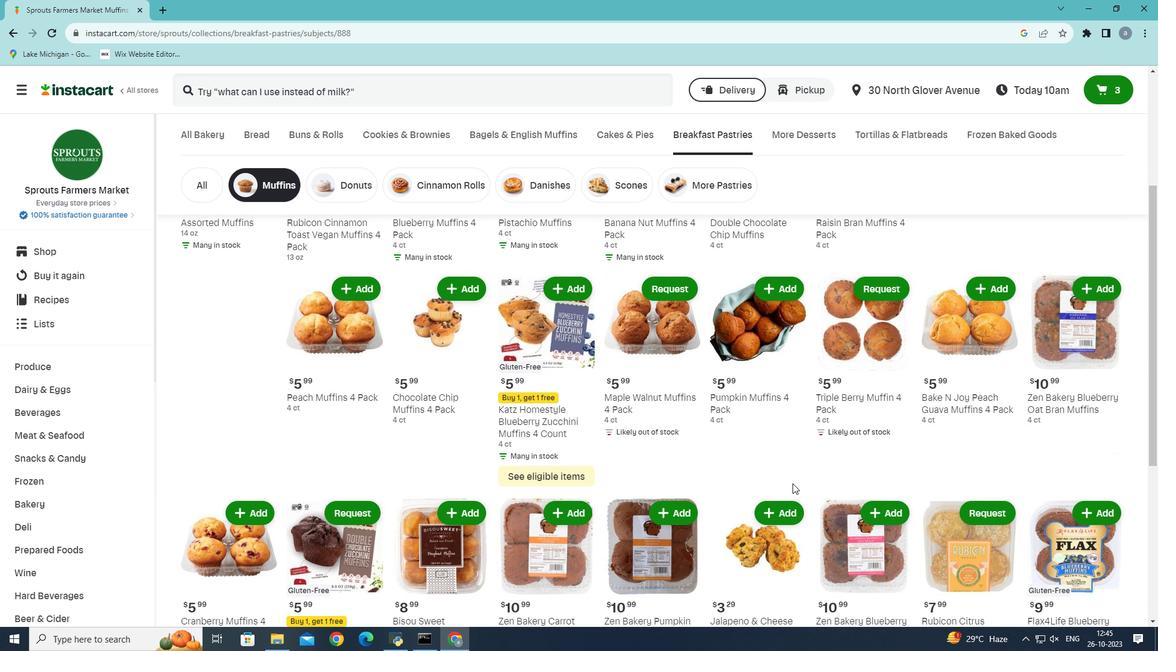
Action: Mouse scrolled (793, 484) with delta (0, 0)
Screenshot: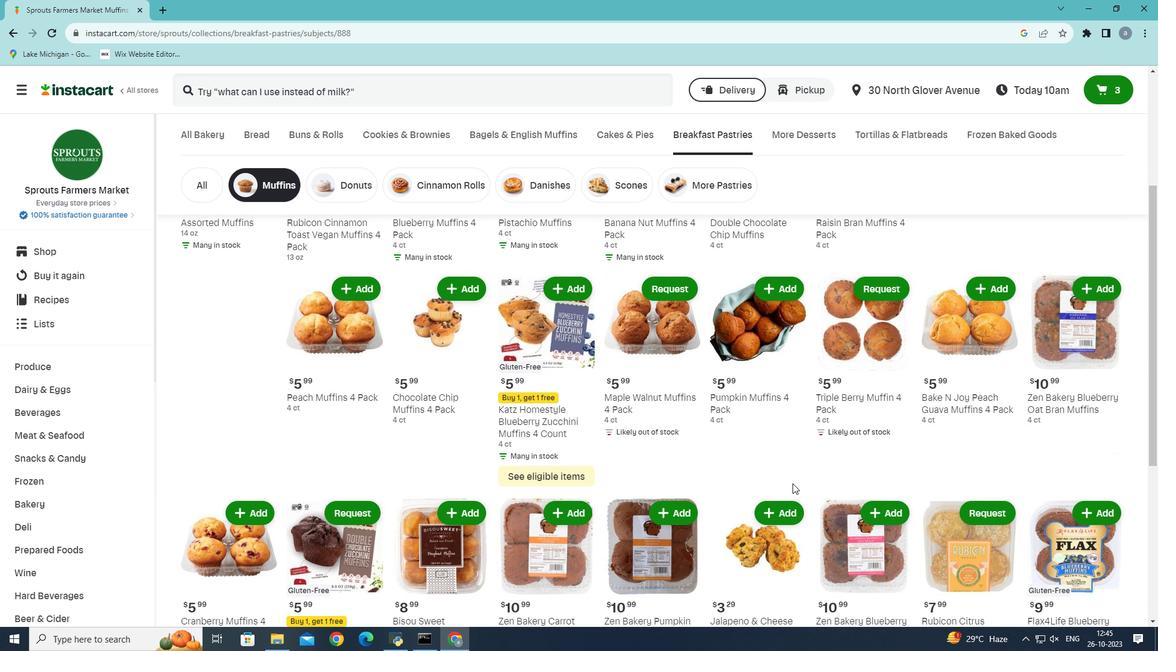 
Action: Mouse moved to (487, 438)
Screenshot: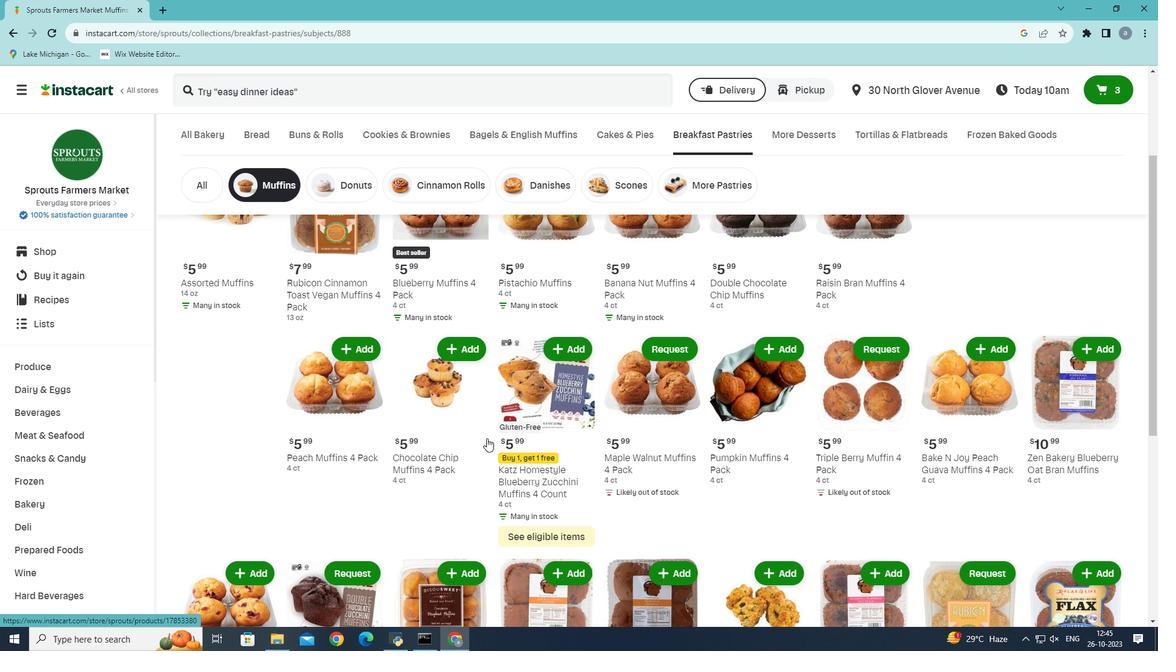 
Action: Mouse scrolled (487, 439) with delta (0, 0)
Screenshot: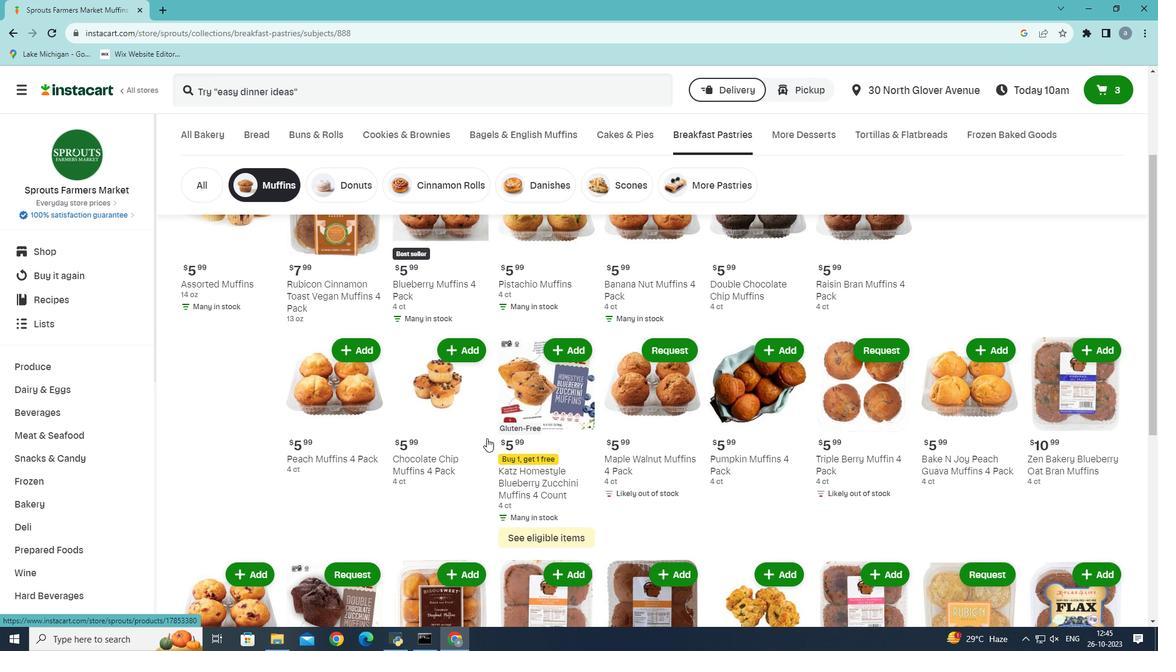 
Action: Mouse scrolled (487, 439) with delta (0, 0)
Screenshot: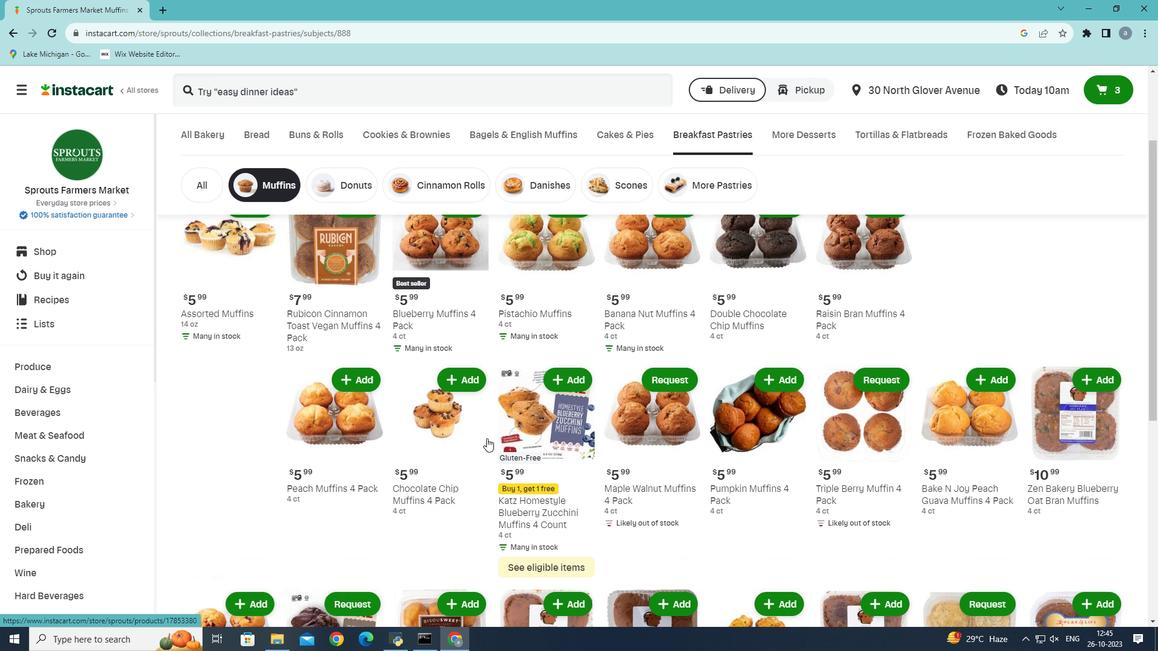 
Action: Mouse moved to (362, 296)
Screenshot: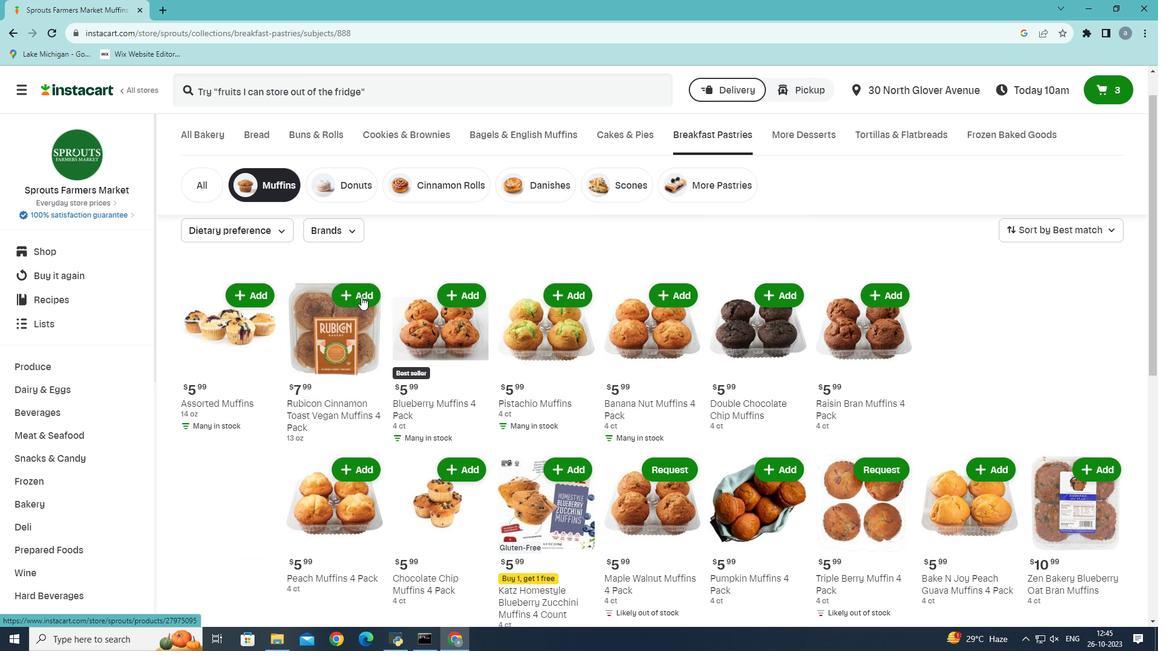 
Action: Mouse pressed left at (362, 296)
Screenshot: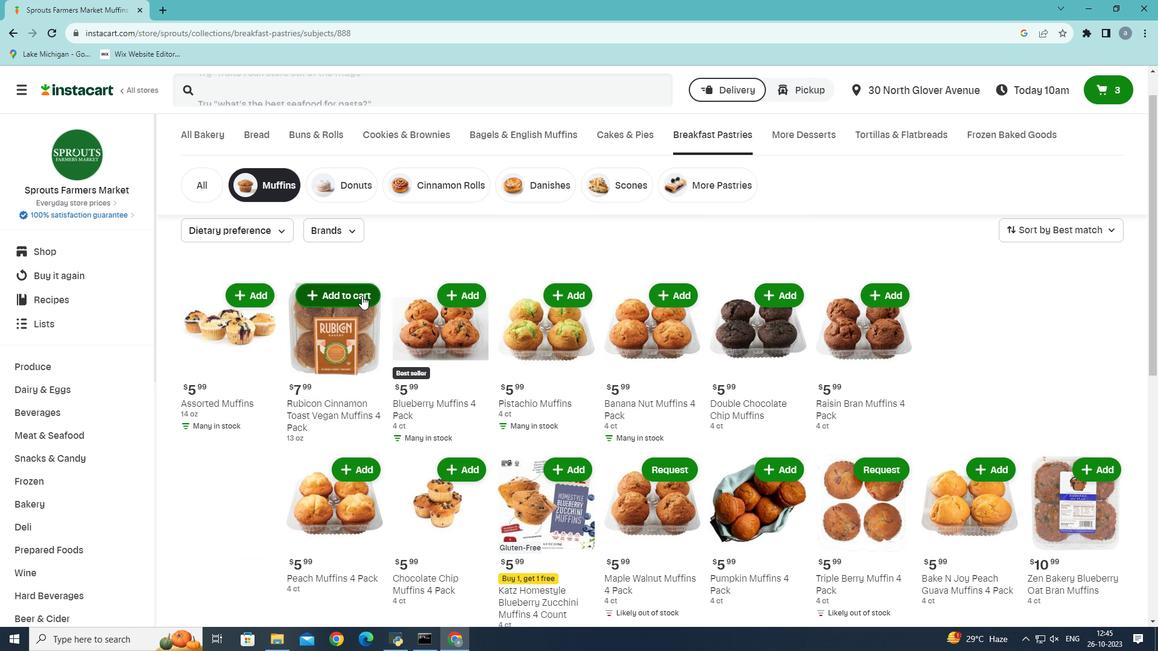 
